 Task: Find connections with filter location Patzún with filter topic #Whatinspiresmewith filter profile language Potuguese with filter current company Vodafone with filter school Sinhgad Institute of Technology & Science with filter industry Retail Appliances, Electrical, and Electronic Equipment with filter service category Mortgage Lending with filter keywords title Animal Trainer
Action: Mouse moved to (485, 76)
Screenshot: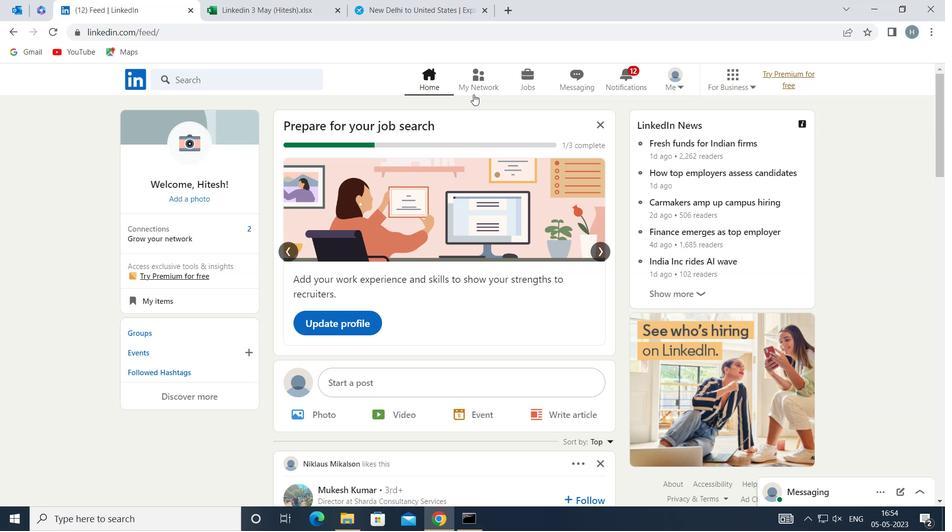 
Action: Mouse pressed left at (485, 76)
Screenshot: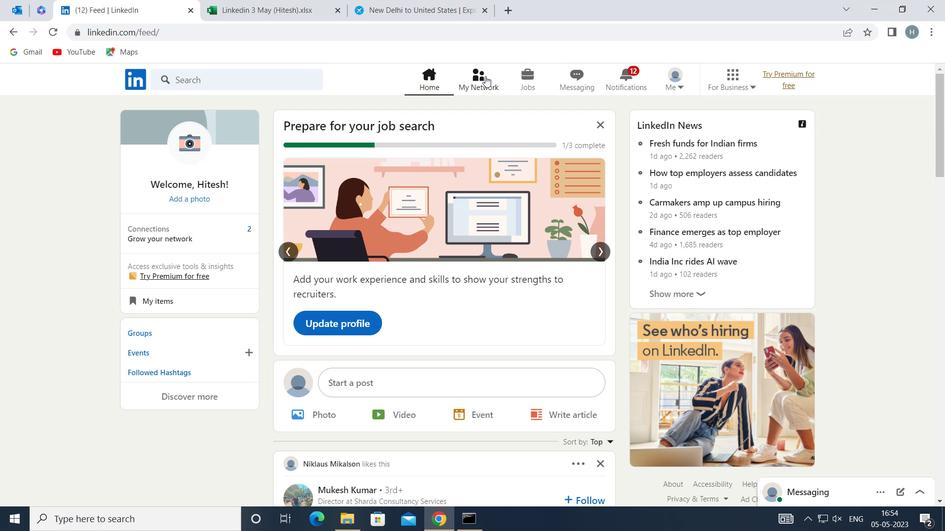 
Action: Mouse moved to (273, 147)
Screenshot: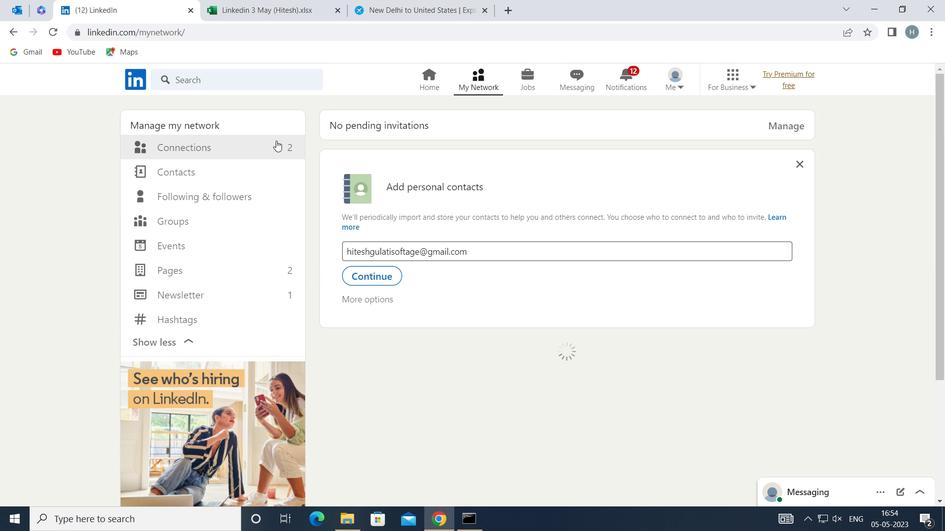 
Action: Mouse pressed left at (273, 147)
Screenshot: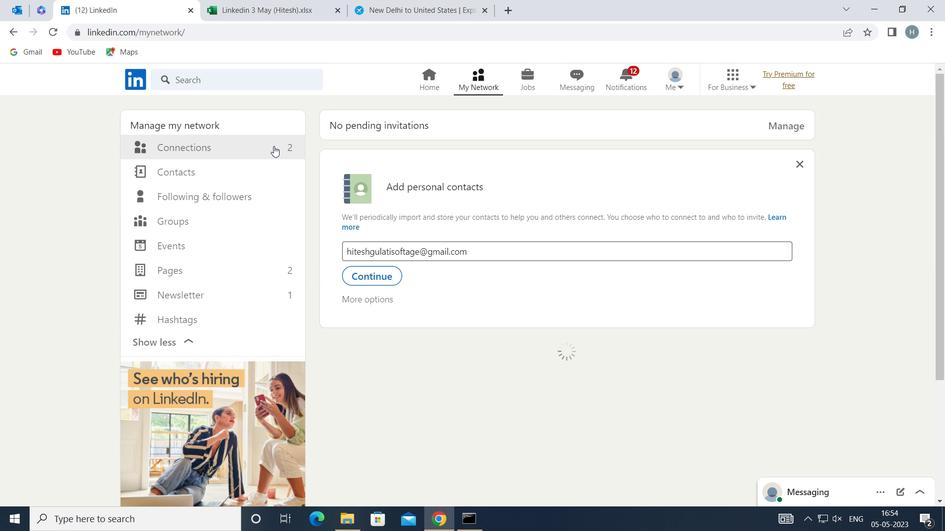 
Action: Mouse moved to (543, 148)
Screenshot: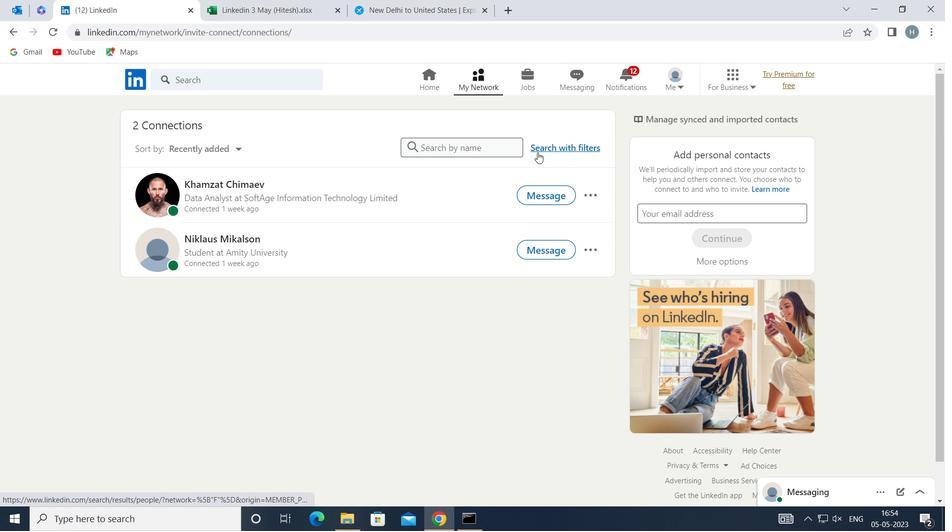 
Action: Mouse pressed left at (543, 148)
Screenshot: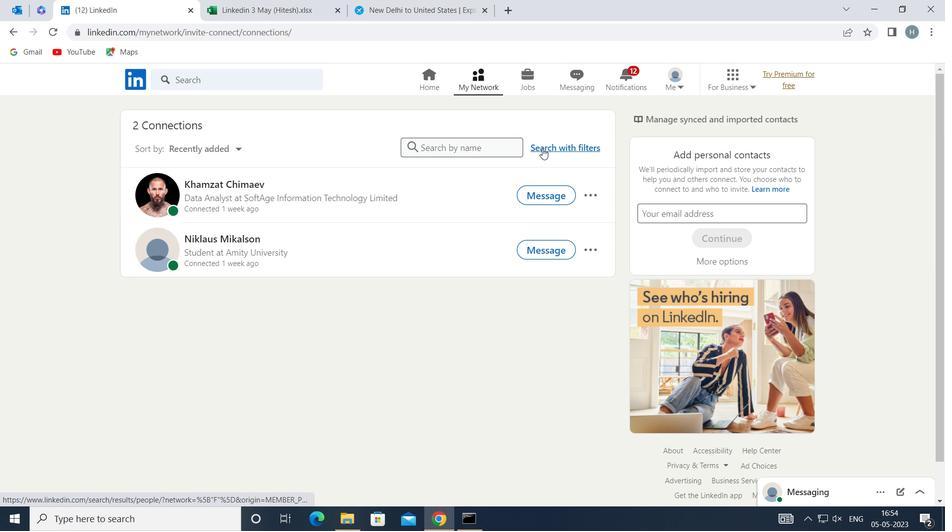 
Action: Mouse moved to (509, 111)
Screenshot: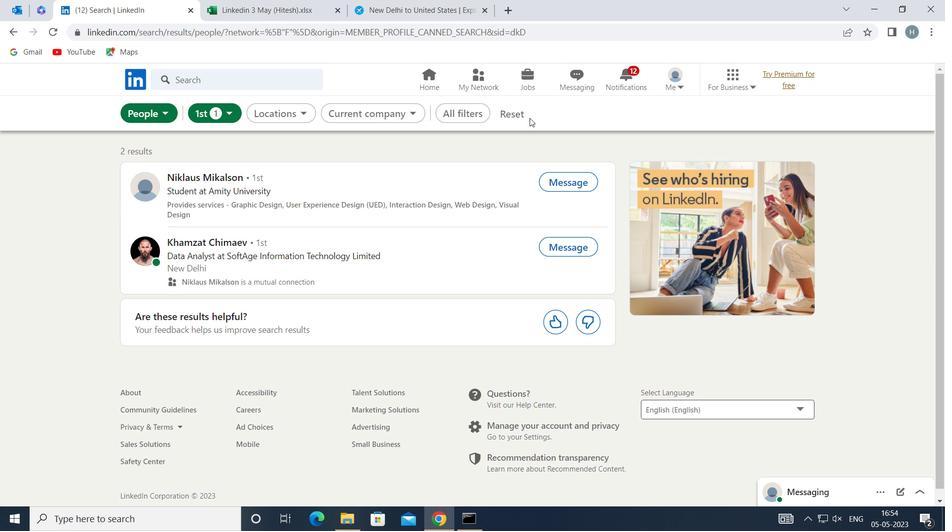 
Action: Mouse pressed left at (509, 111)
Screenshot: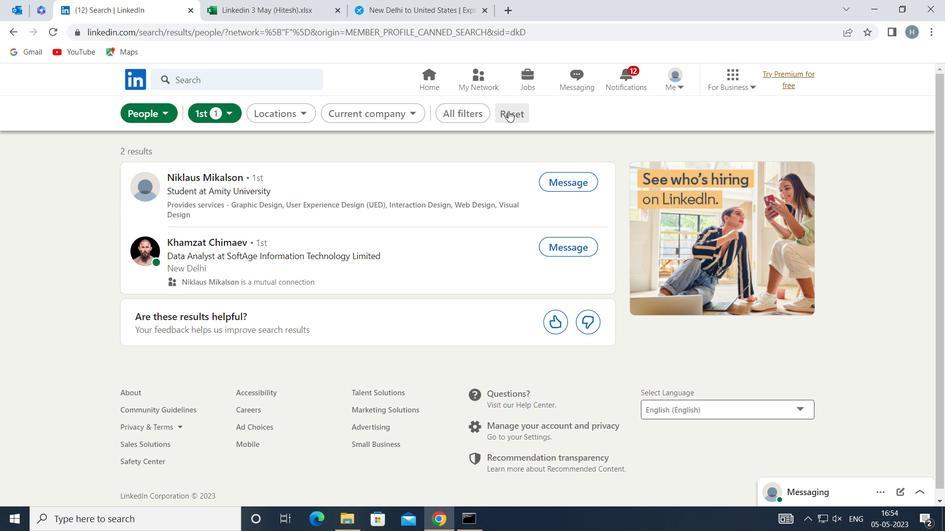 
Action: Mouse moved to (486, 110)
Screenshot: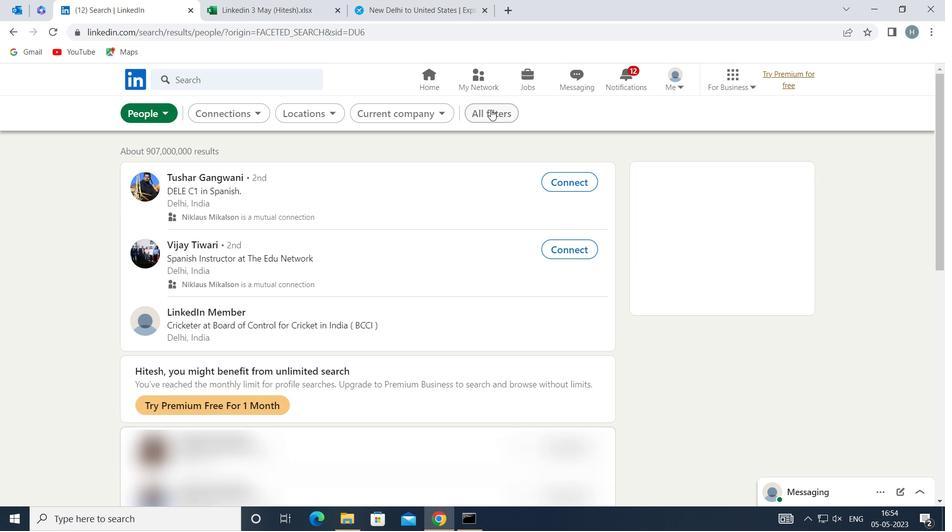 
Action: Mouse pressed left at (486, 110)
Screenshot: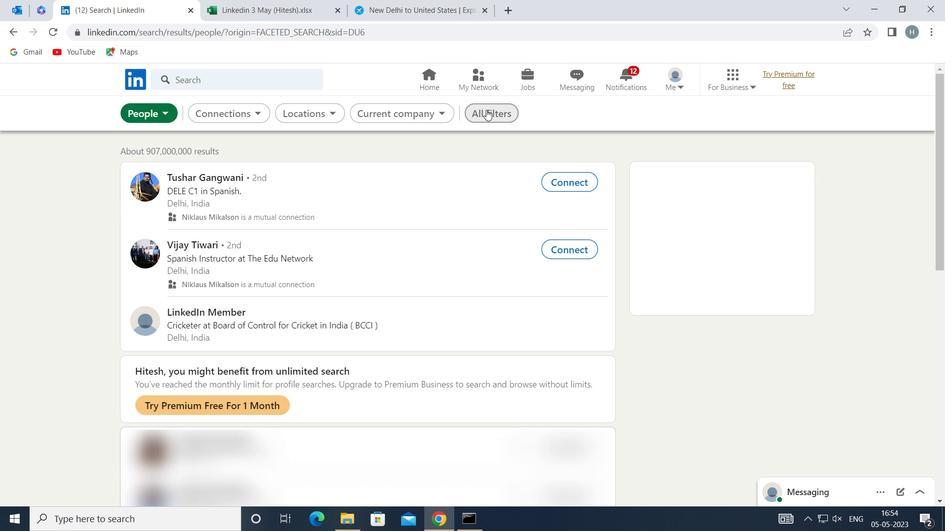
Action: Mouse moved to (751, 254)
Screenshot: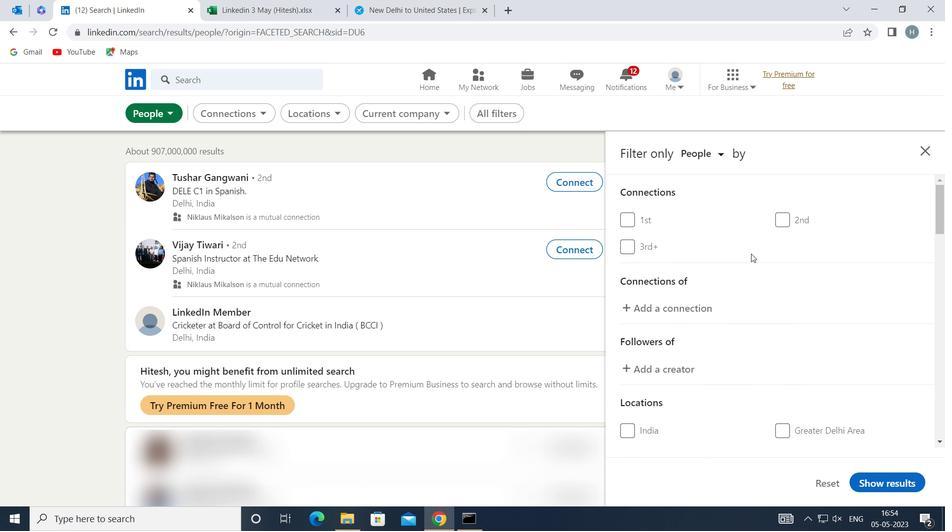 
Action: Mouse scrolled (751, 253) with delta (0, 0)
Screenshot: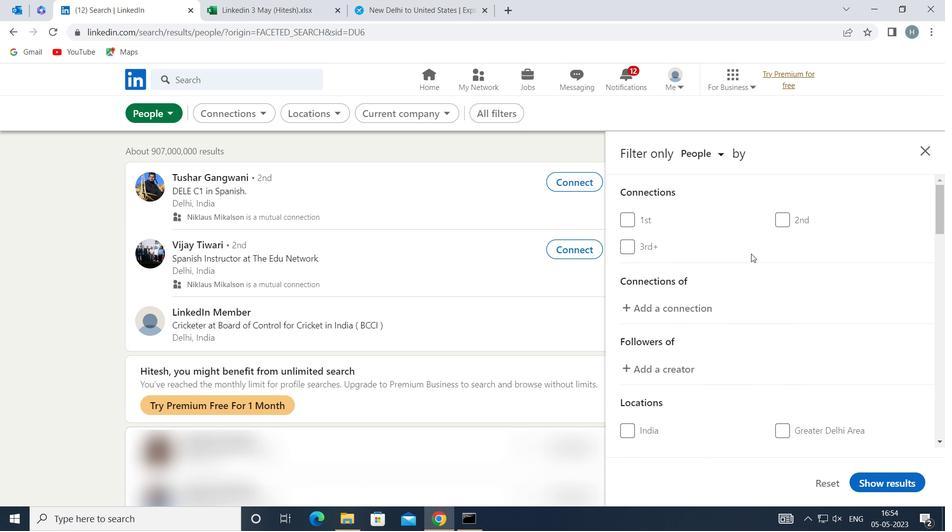 
Action: Mouse scrolled (751, 253) with delta (0, 0)
Screenshot: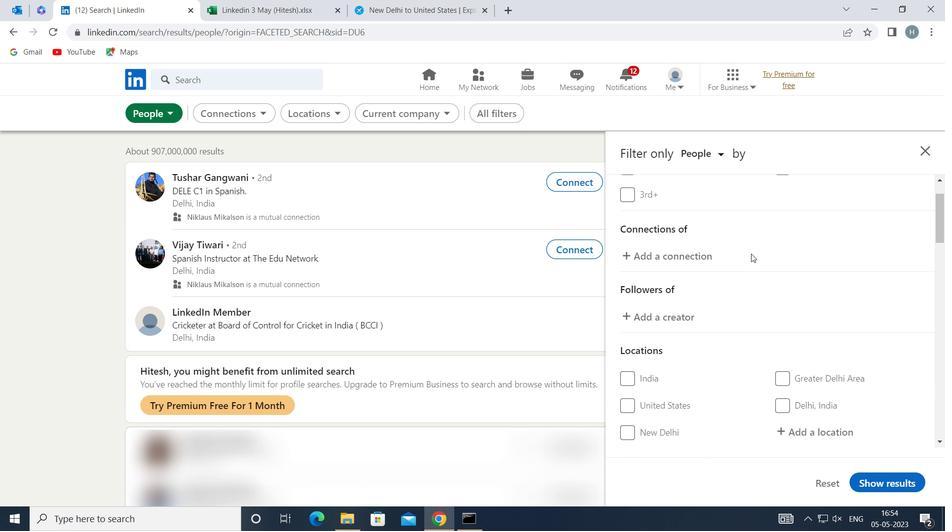 
Action: Mouse moved to (812, 362)
Screenshot: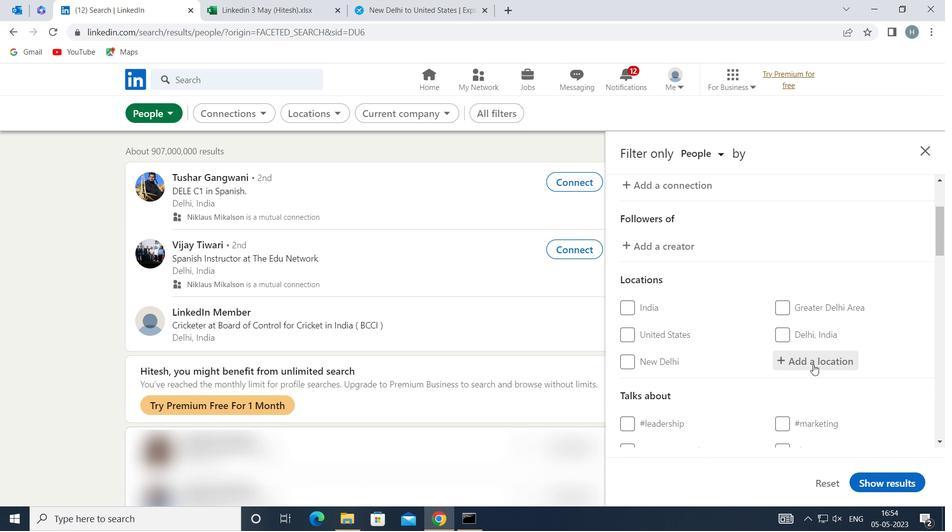 
Action: Mouse pressed left at (812, 362)
Screenshot: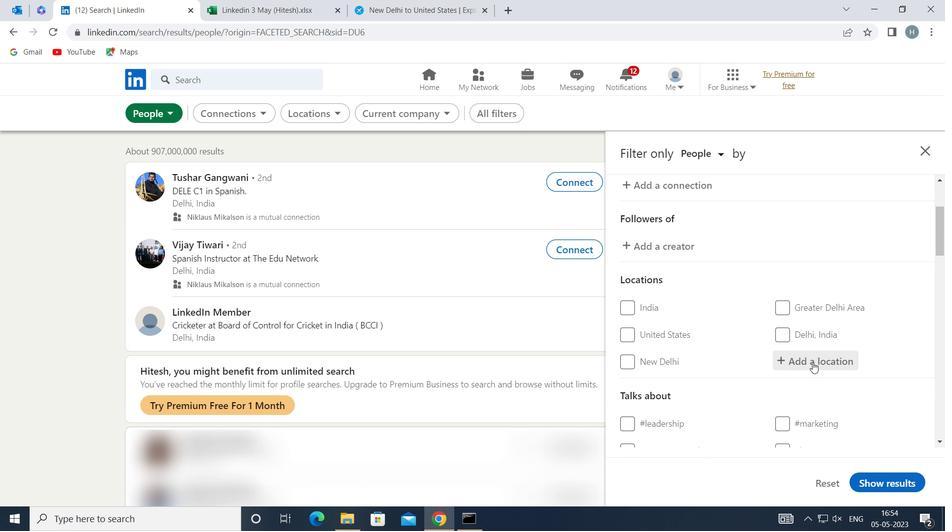 
Action: Key pressed <Key.shift>PATZUN
Screenshot: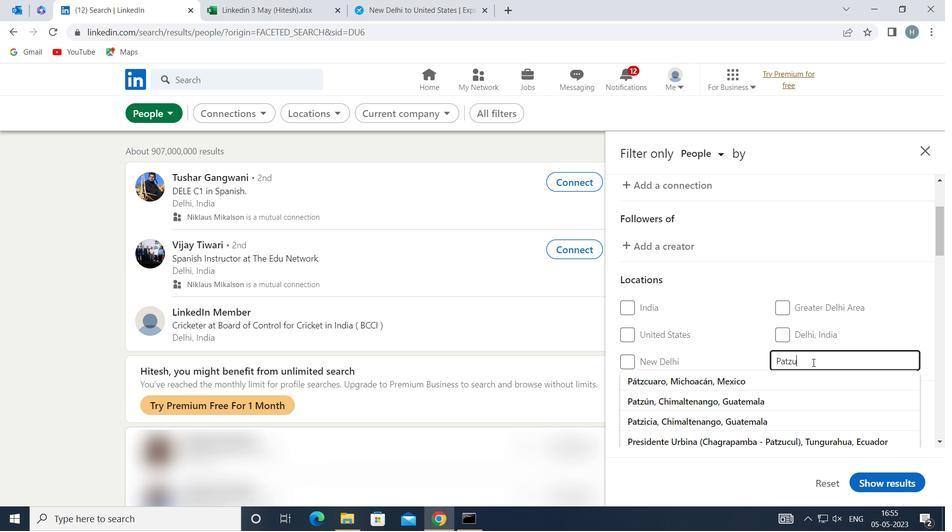 
Action: Mouse moved to (799, 378)
Screenshot: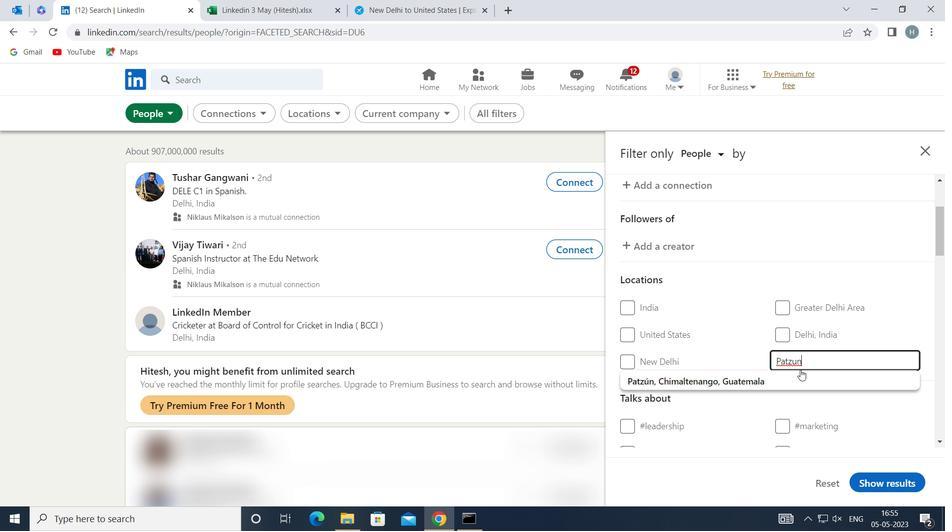 
Action: Mouse pressed left at (799, 378)
Screenshot: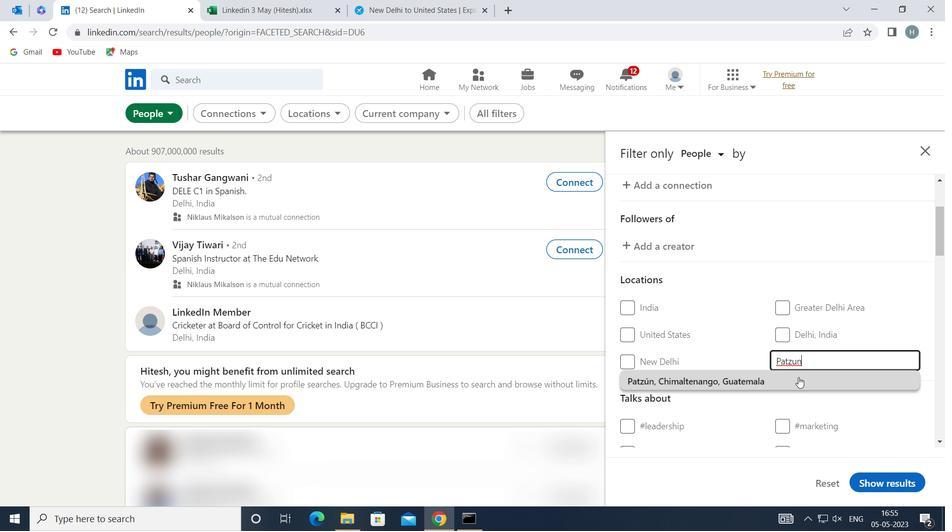 
Action: Mouse moved to (791, 377)
Screenshot: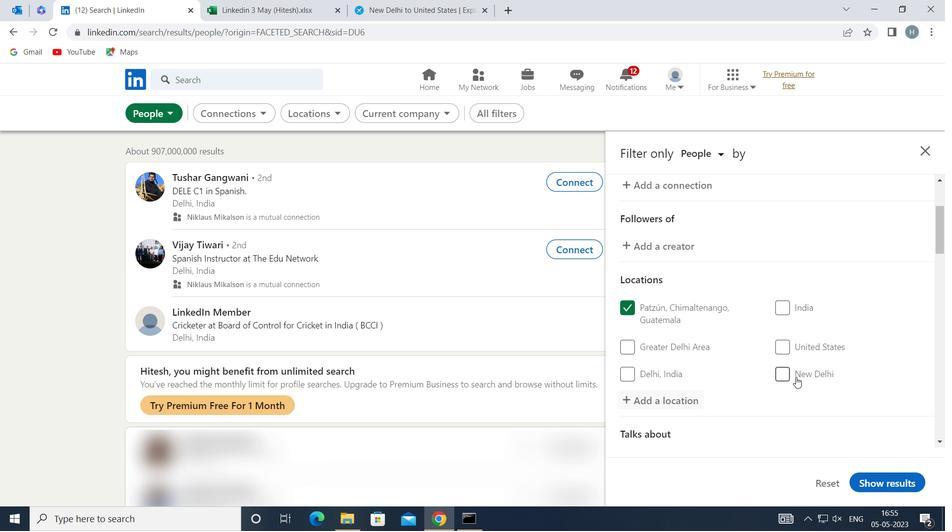 
Action: Mouse scrolled (791, 376) with delta (0, 0)
Screenshot: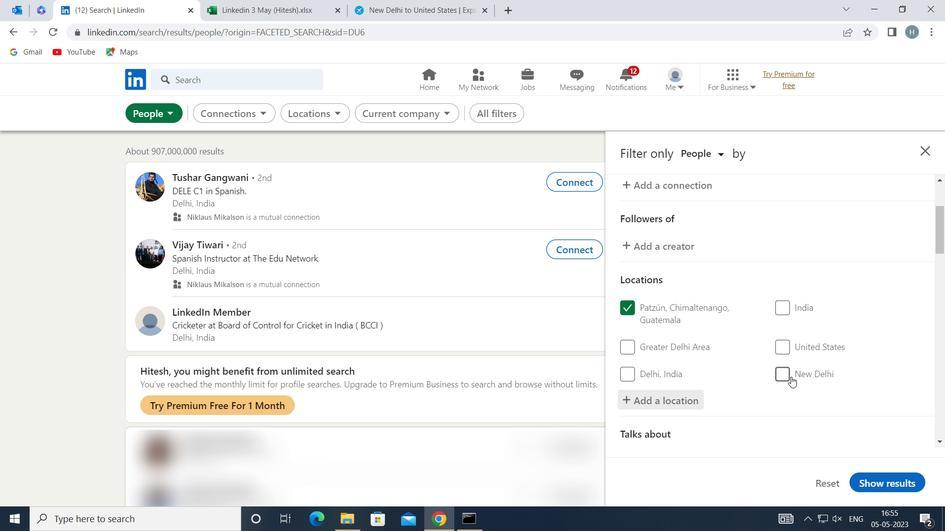 
Action: Mouse moved to (789, 373)
Screenshot: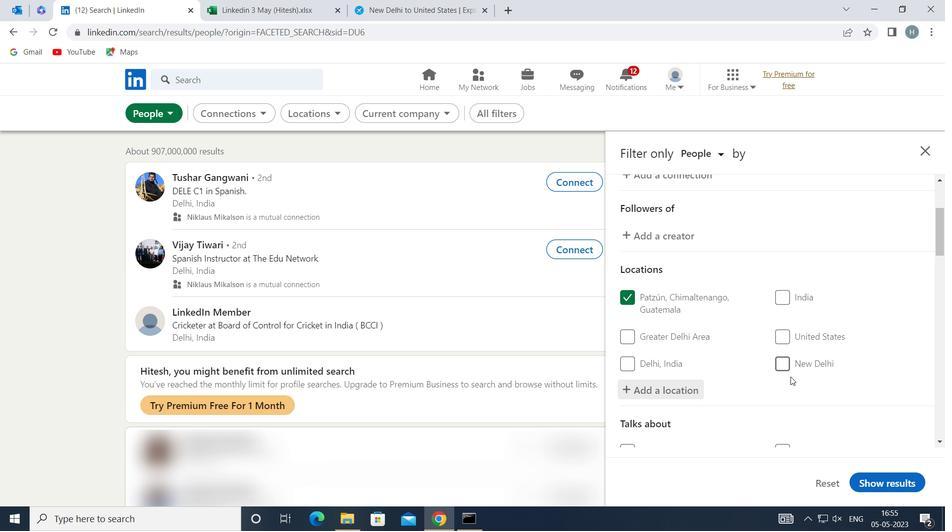 
Action: Mouse scrolled (789, 373) with delta (0, 0)
Screenshot: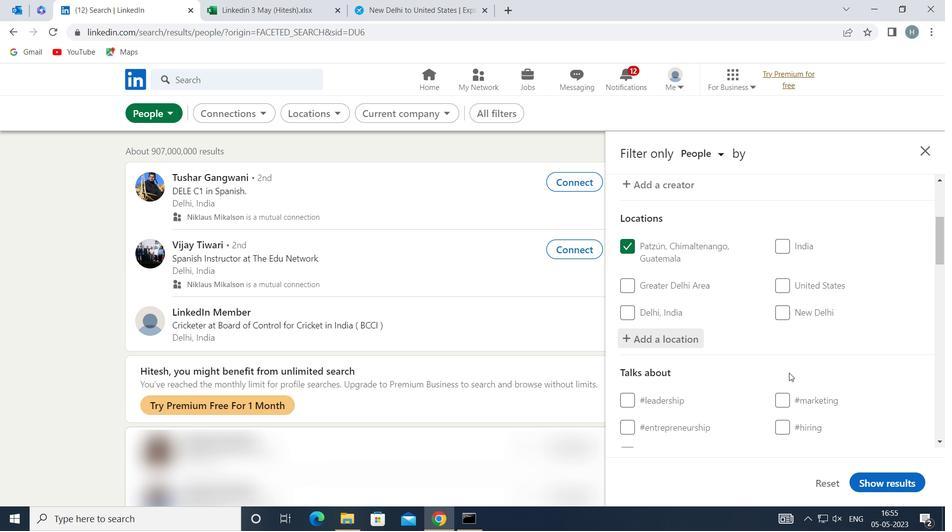 
Action: Mouse moved to (823, 388)
Screenshot: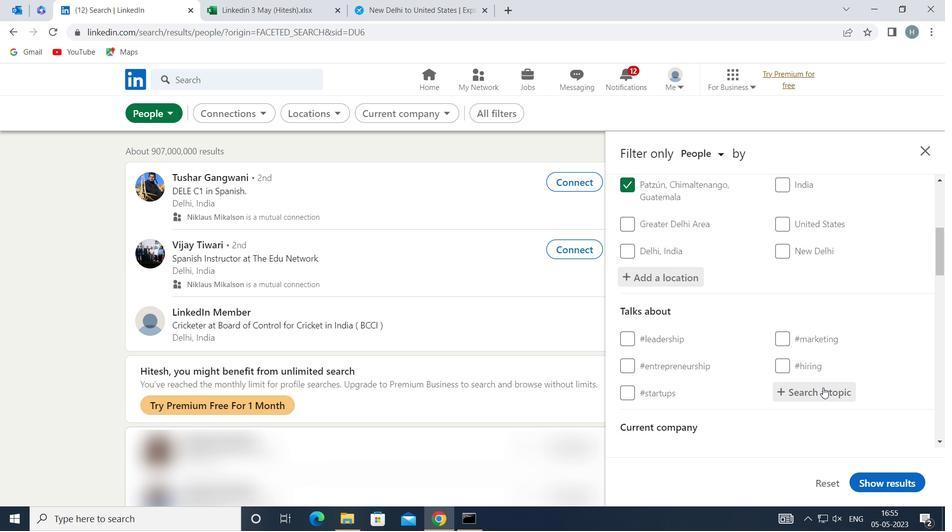 
Action: Mouse pressed left at (823, 388)
Screenshot: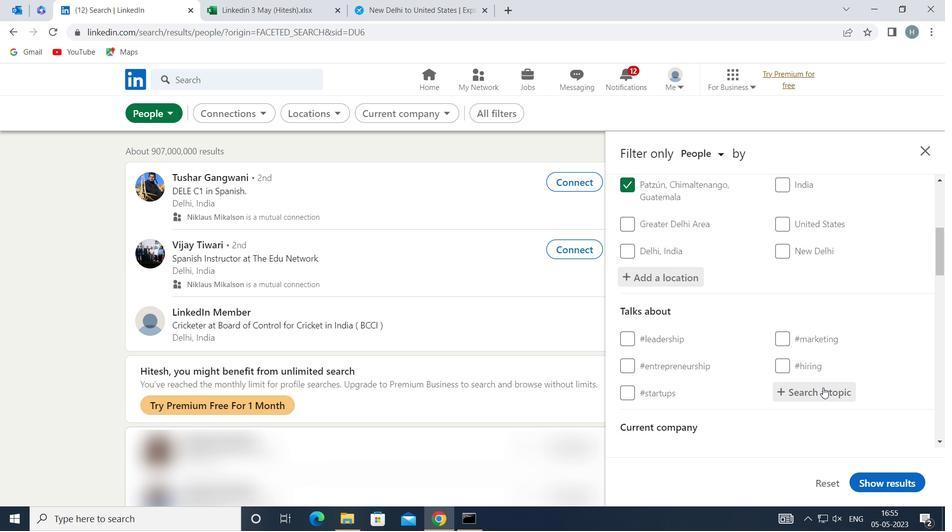 
Action: Mouse moved to (822, 387)
Screenshot: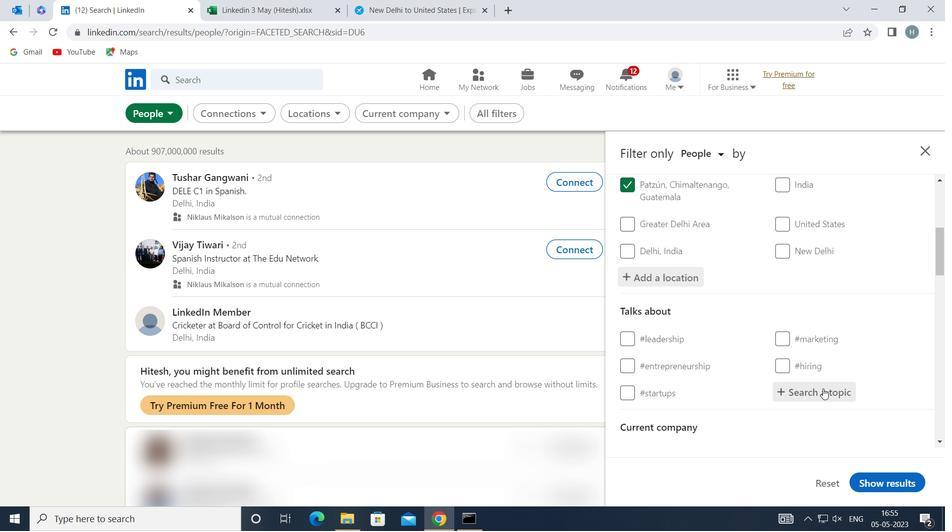 
Action: Key pressed <Key.shift>WHATINSPIRESME
Screenshot: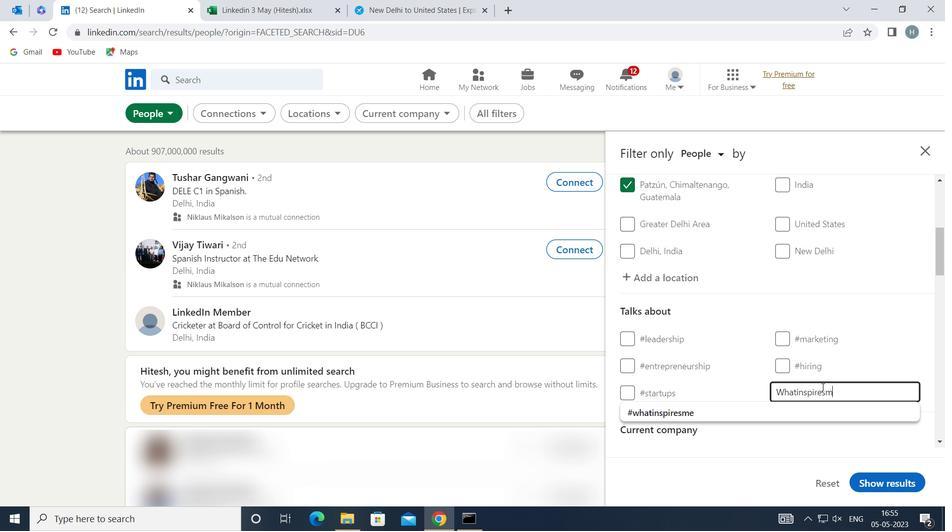 
Action: Mouse moved to (758, 412)
Screenshot: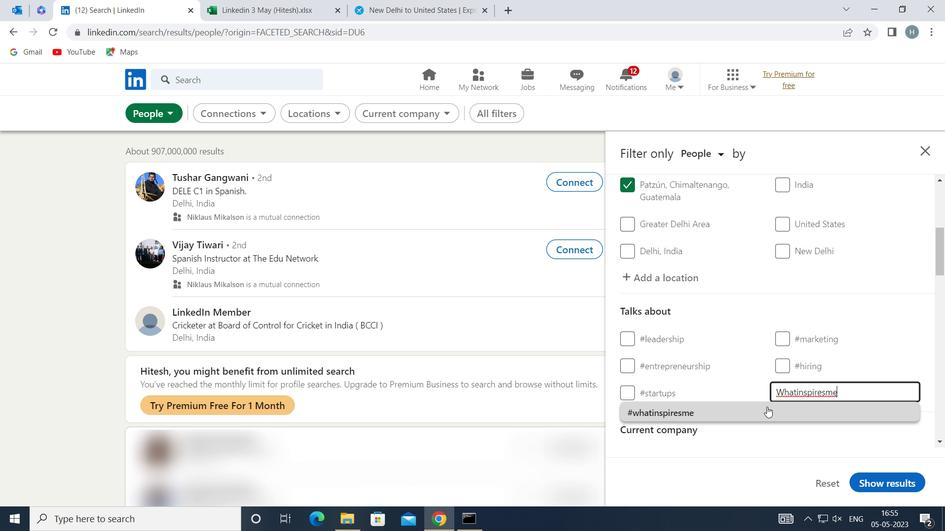 
Action: Mouse pressed left at (758, 412)
Screenshot: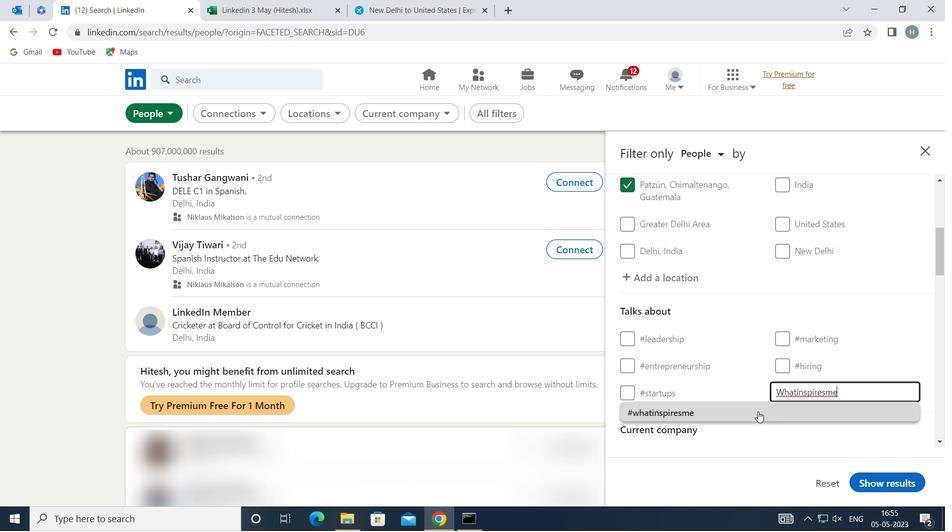 
Action: Mouse moved to (749, 380)
Screenshot: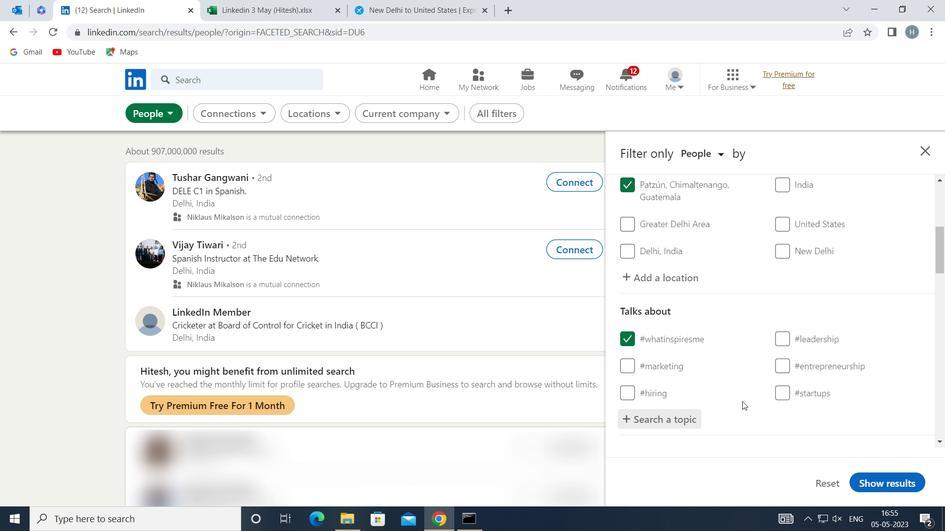 
Action: Mouse scrolled (749, 380) with delta (0, 0)
Screenshot: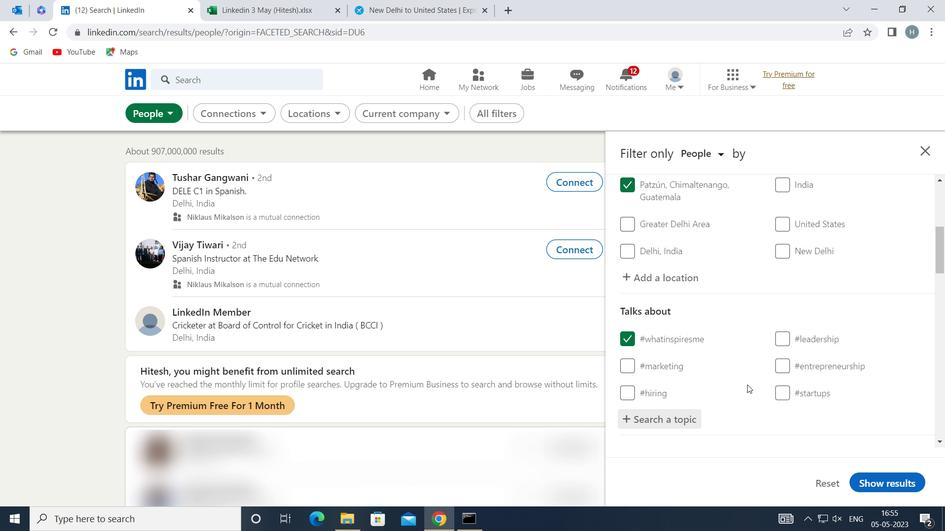 
Action: Mouse moved to (749, 379)
Screenshot: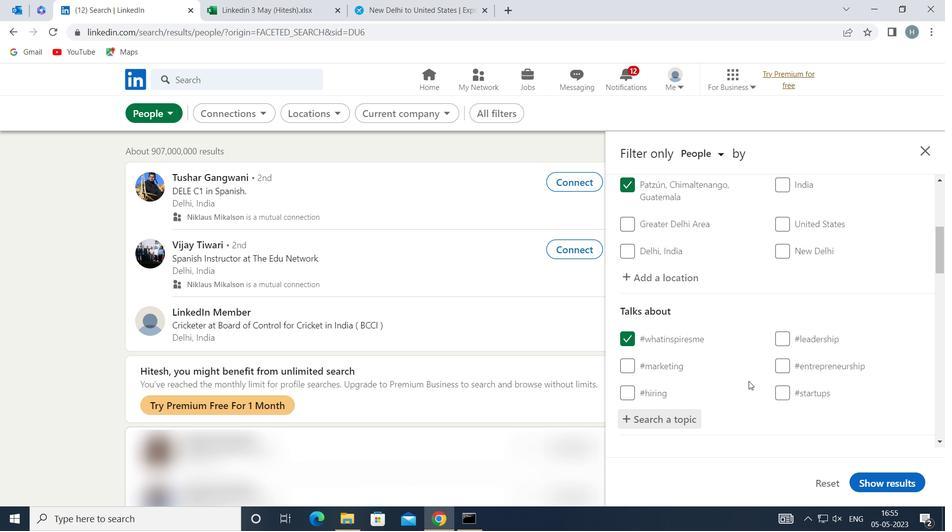 
Action: Mouse scrolled (749, 378) with delta (0, 0)
Screenshot: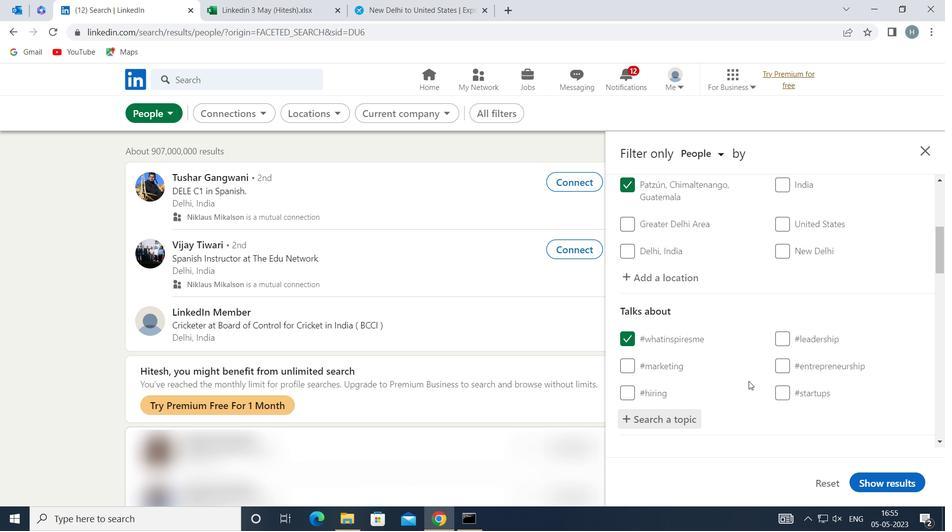 
Action: Mouse moved to (745, 358)
Screenshot: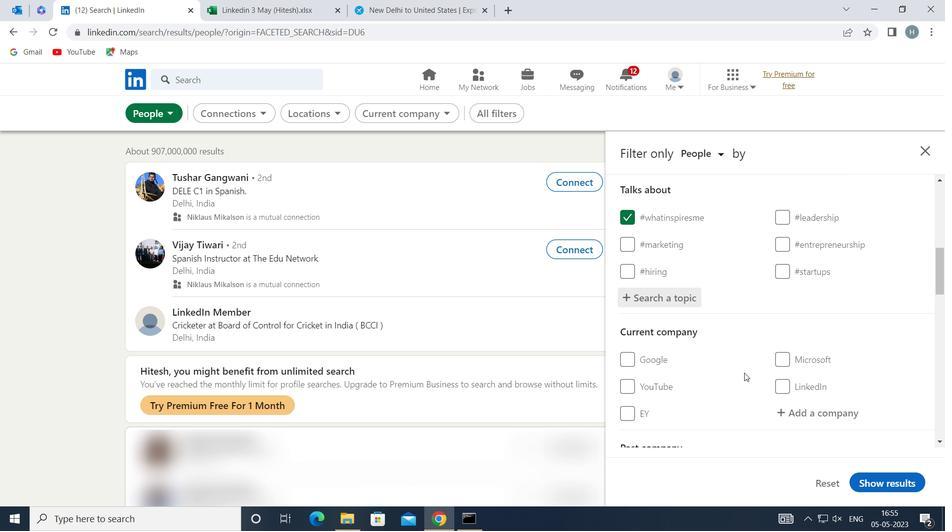
Action: Mouse scrolled (745, 358) with delta (0, 0)
Screenshot: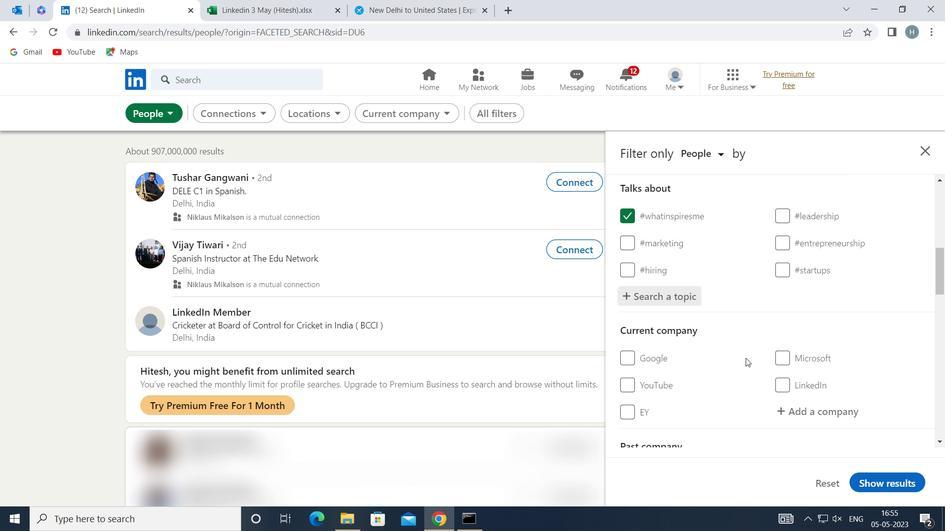 
Action: Mouse moved to (747, 352)
Screenshot: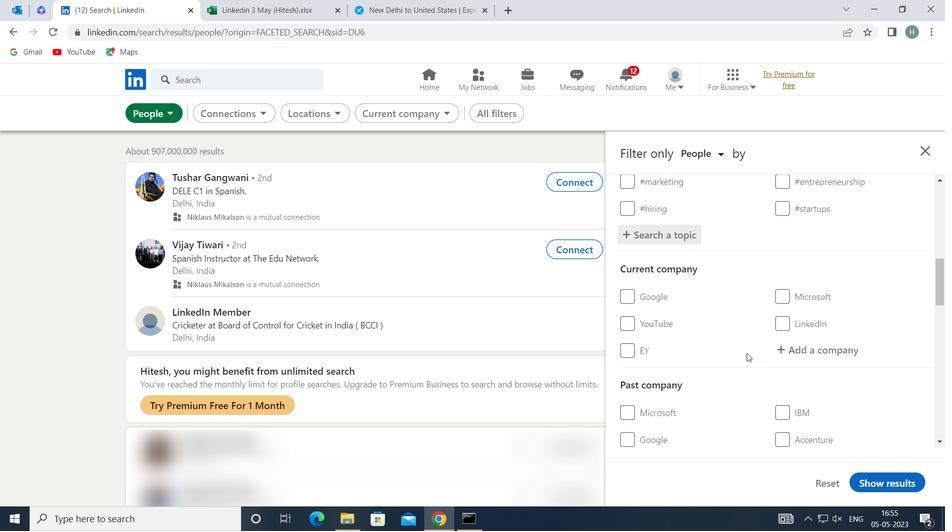 
Action: Mouse scrolled (747, 351) with delta (0, 0)
Screenshot: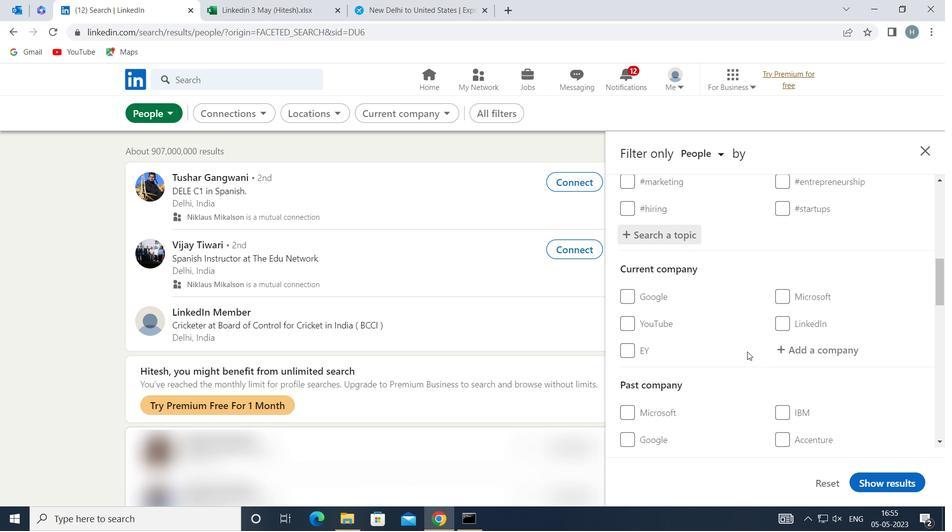 
Action: Mouse scrolled (747, 351) with delta (0, 0)
Screenshot: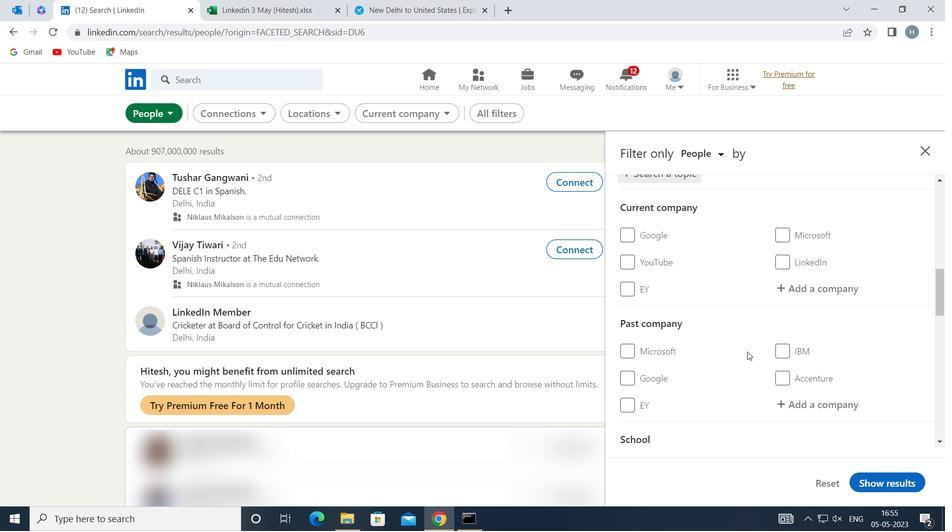 
Action: Mouse moved to (745, 348)
Screenshot: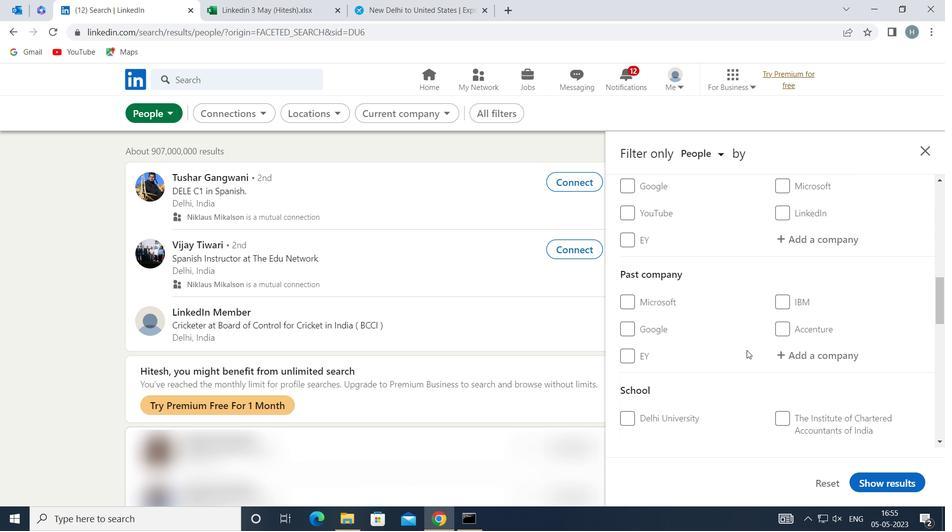 
Action: Mouse scrolled (745, 347) with delta (0, 0)
Screenshot: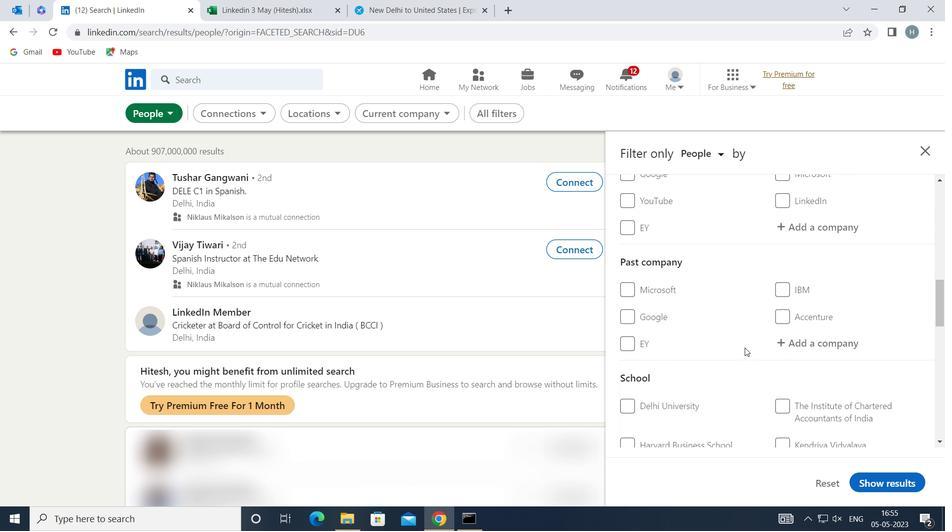 
Action: Mouse moved to (744, 344)
Screenshot: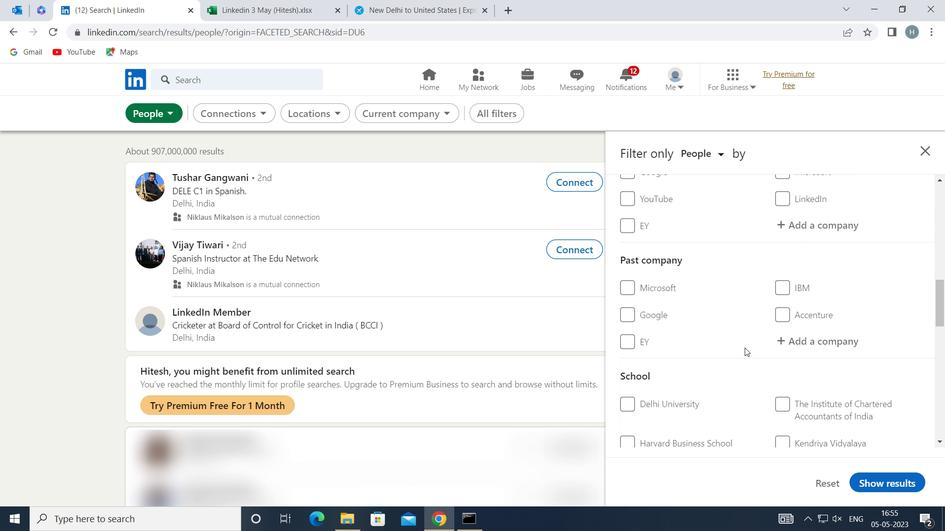
Action: Mouse scrolled (744, 343) with delta (0, 0)
Screenshot: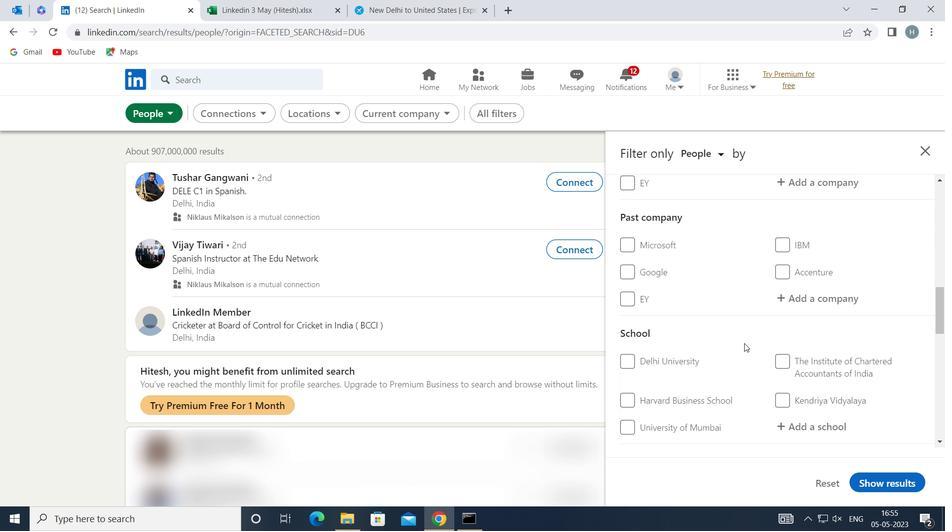 
Action: Mouse scrolled (744, 343) with delta (0, 0)
Screenshot: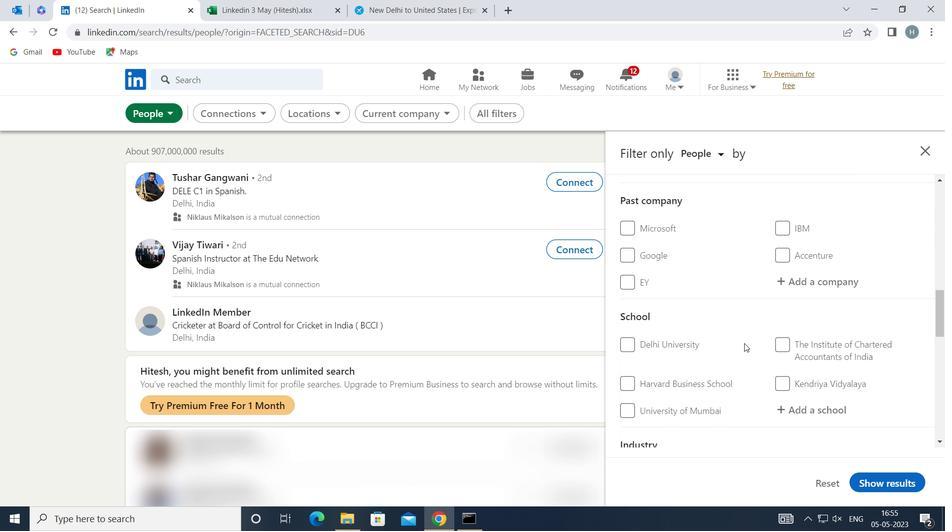 
Action: Mouse scrolled (744, 343) with delta (0, 0)
Screenshot: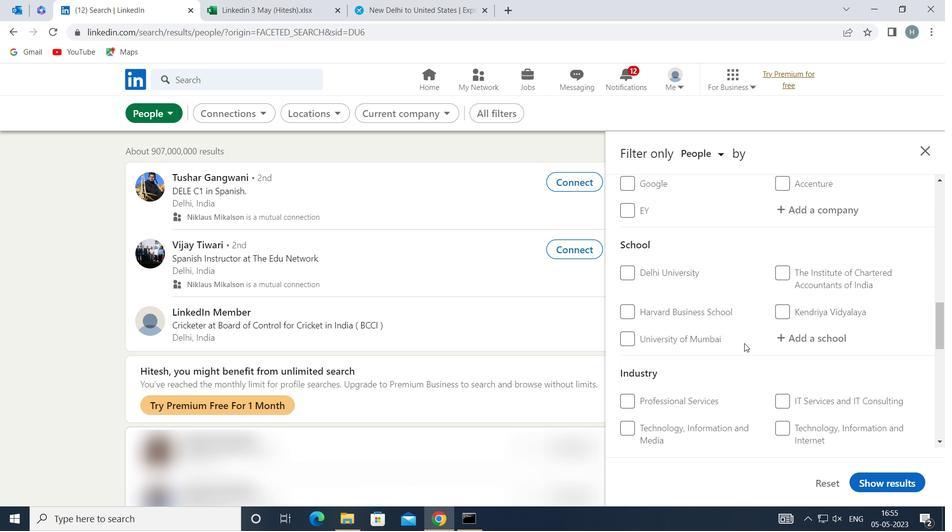 
Action: Mouse scrolled (744, 343) with delta (0, 0)
Screenshot: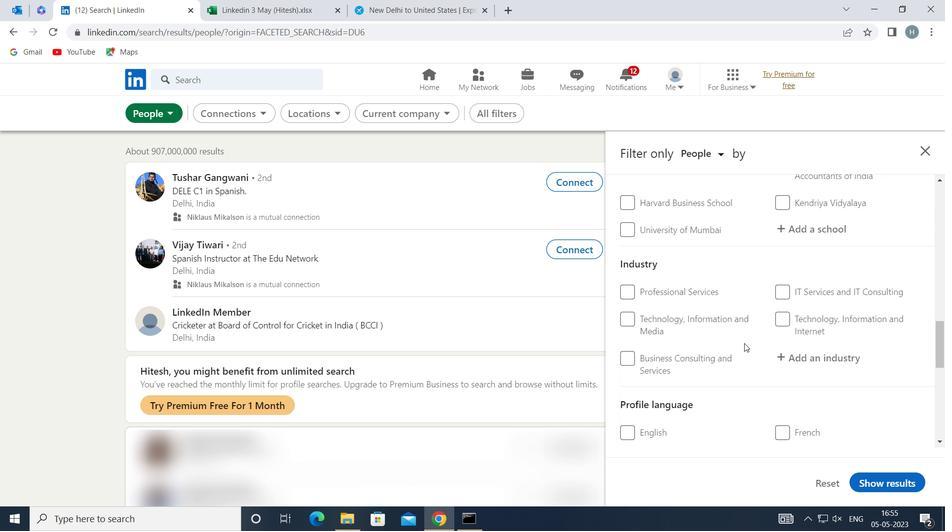 
Action: Mouse moved to (745, 342)
Screenshot: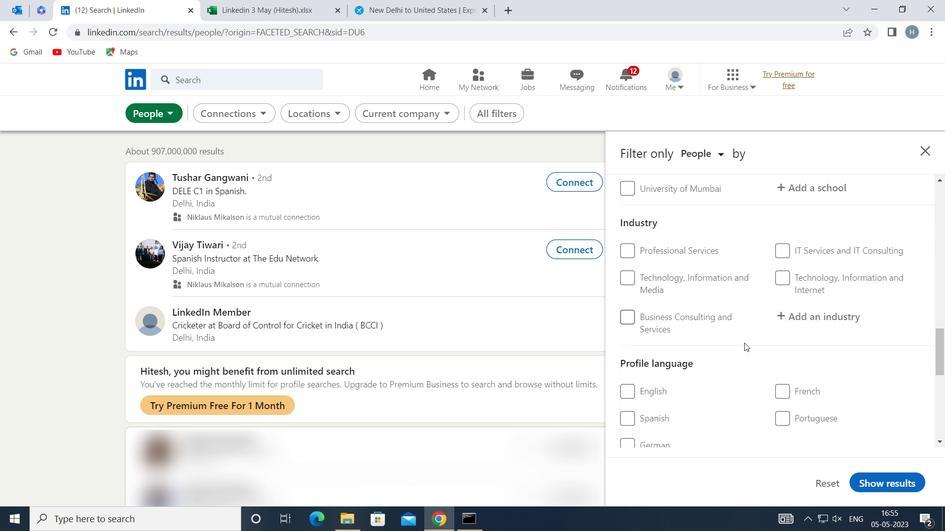 
Action: Mouse scrolled (745, 342) with delta (0, 0)
Screenshot: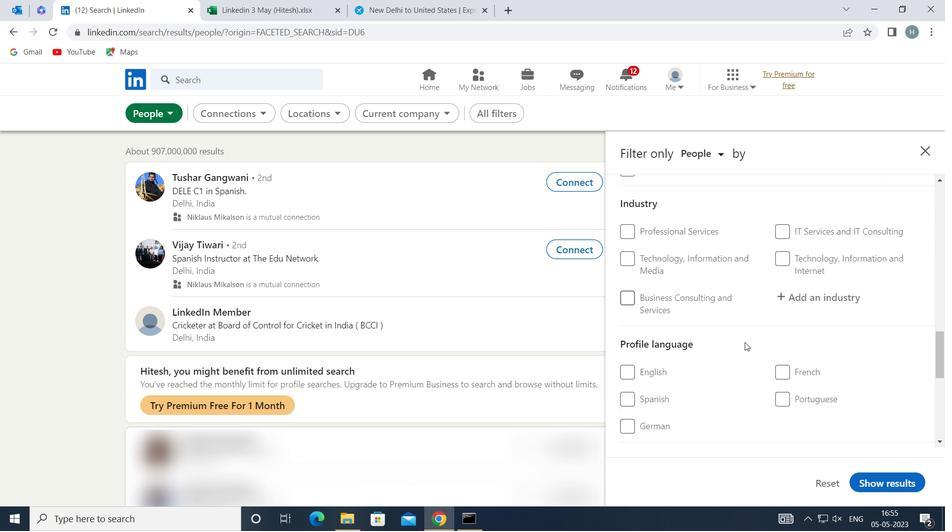 
Action: Mouse moved to (783, 333)
Screenshot: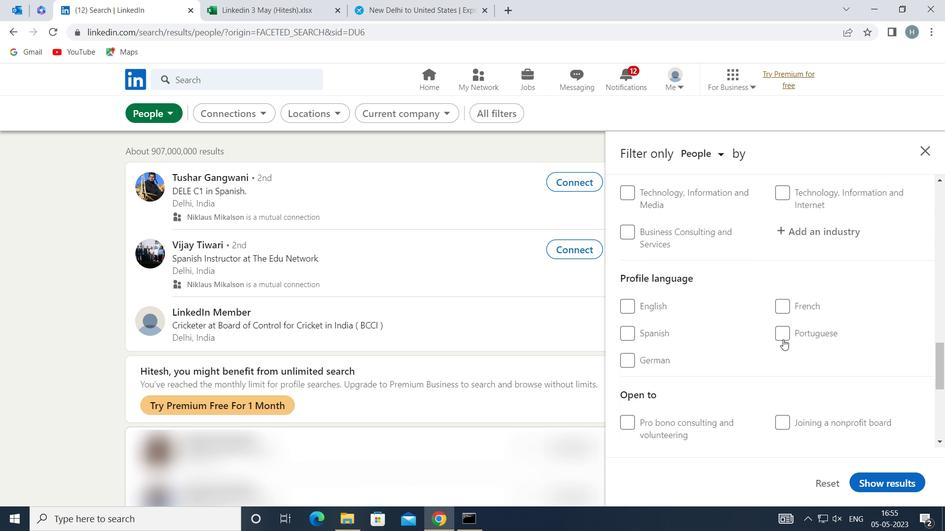 
Action: Mouse pressed left at (783, 333)
Screenshot: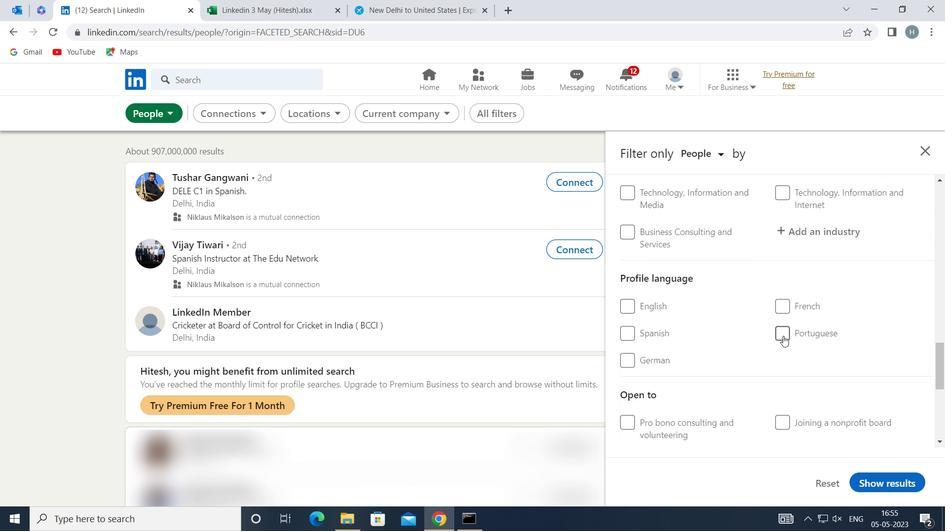 
Action: Mouse moved to (752, 341)
Screenshot: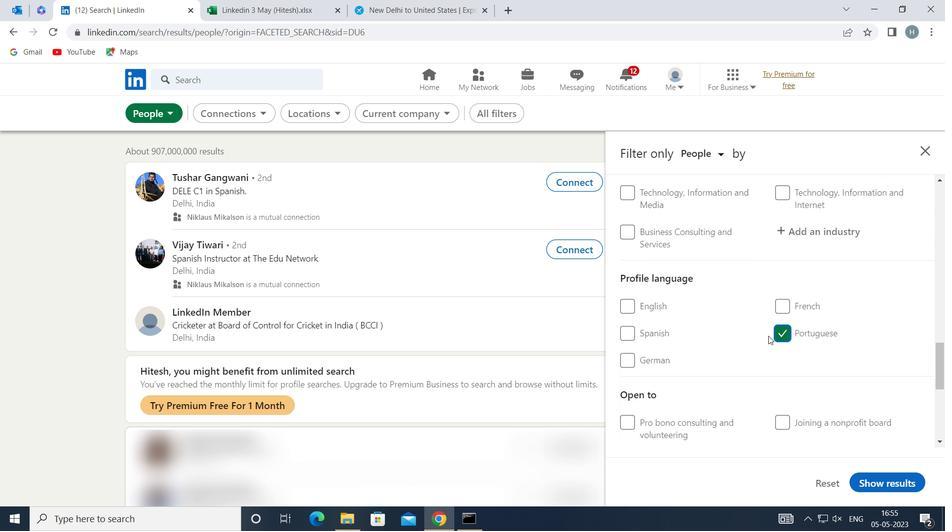 
Action: Mouse scrolled (752, 342) with delta (0, 0)
Screenshot: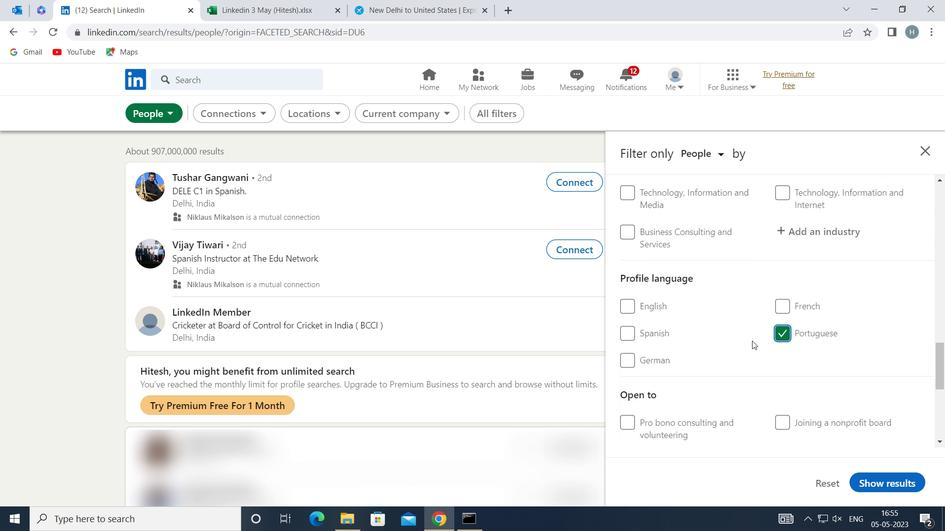 
Action: Mouse moved to (751, 331)
Screenshot: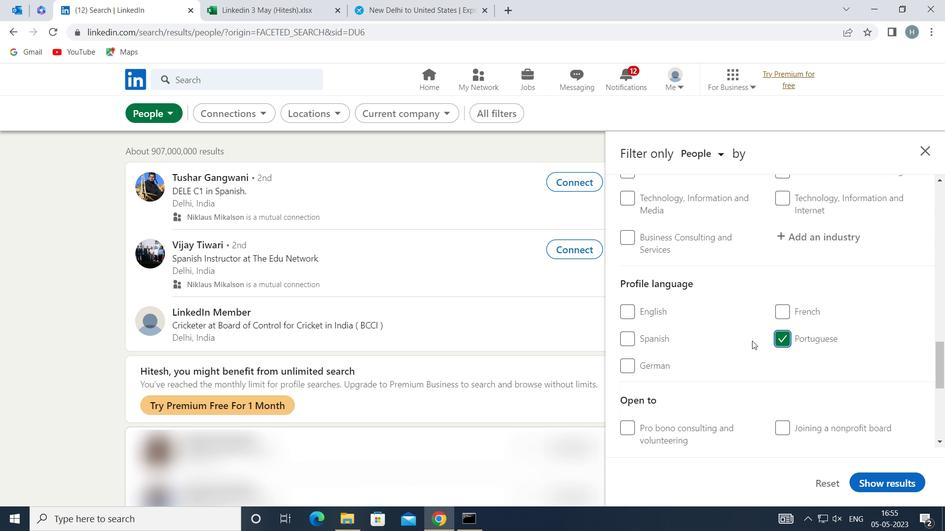
Action: Mouse scrolled (751, 332) with delta (0, 0)
Screenshot: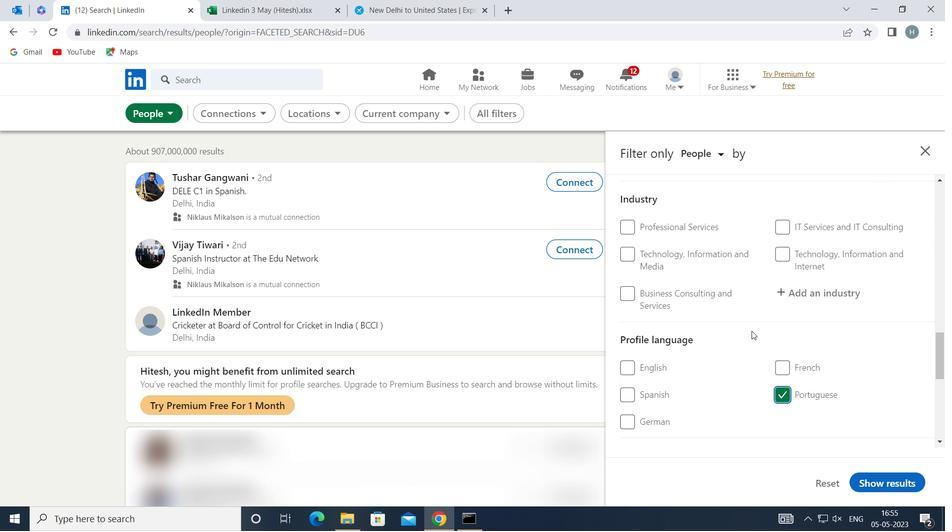 
Action: Mouse scrolled (751, 332) with delta (0, 0)
Screenshot: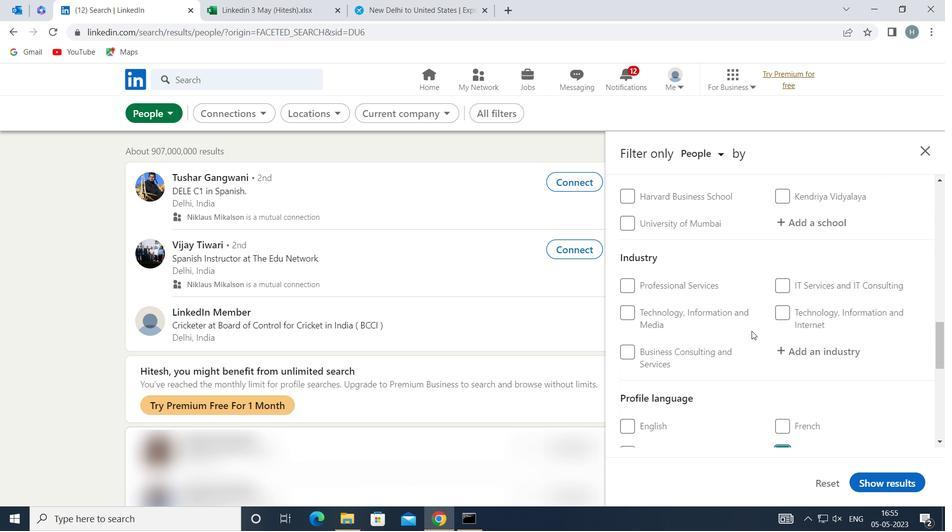 
Action: Mouse scrolled (751, 332) with delta (0, 0)
Screenshot: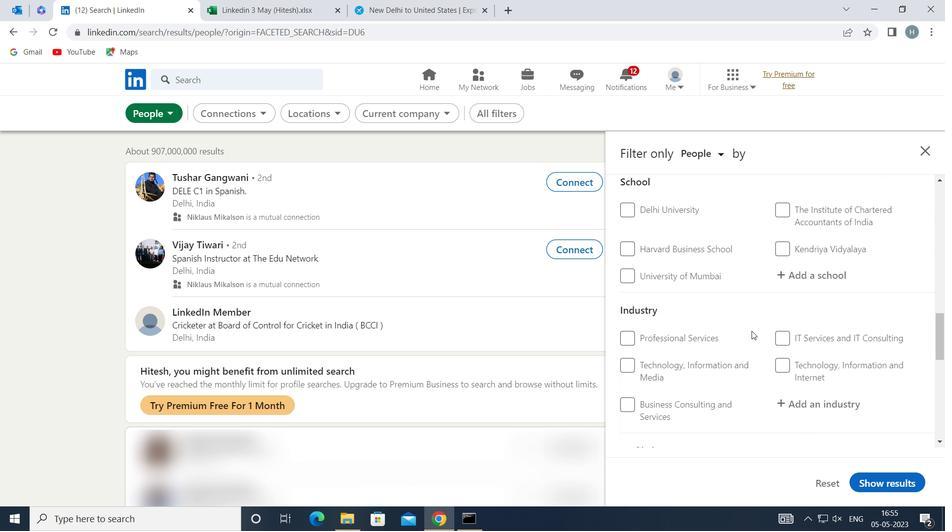 
Action: Mouse scrolled (751, 332) with delta (0, 0)
Screenshot: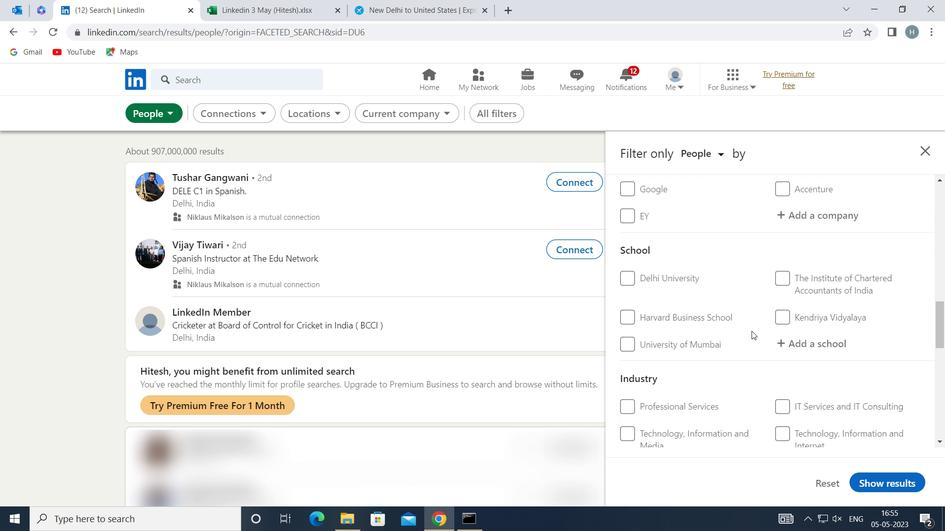 
Action: Mouse scrolled (751, 332) with delta (0, 0)
Screenshot: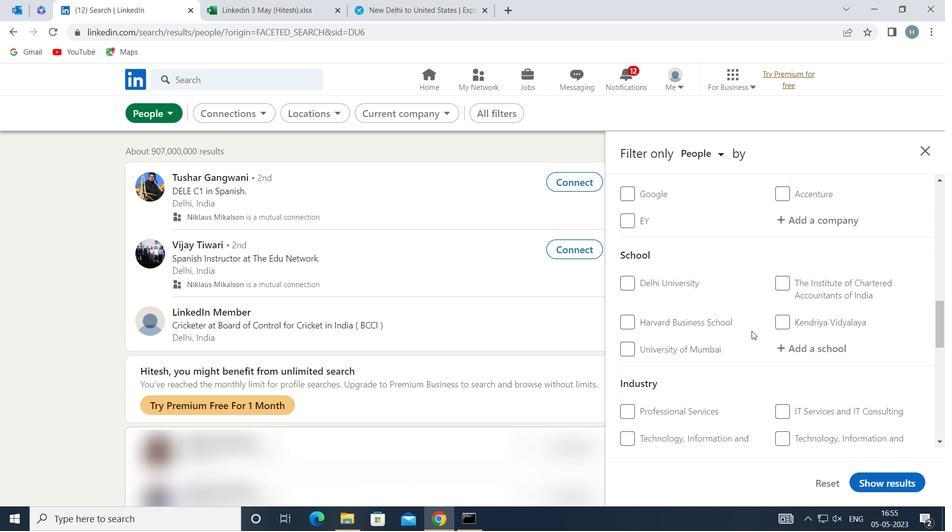 
Action: Mouse scrolled (751, 332) with delta (0, 0)
Screenshot: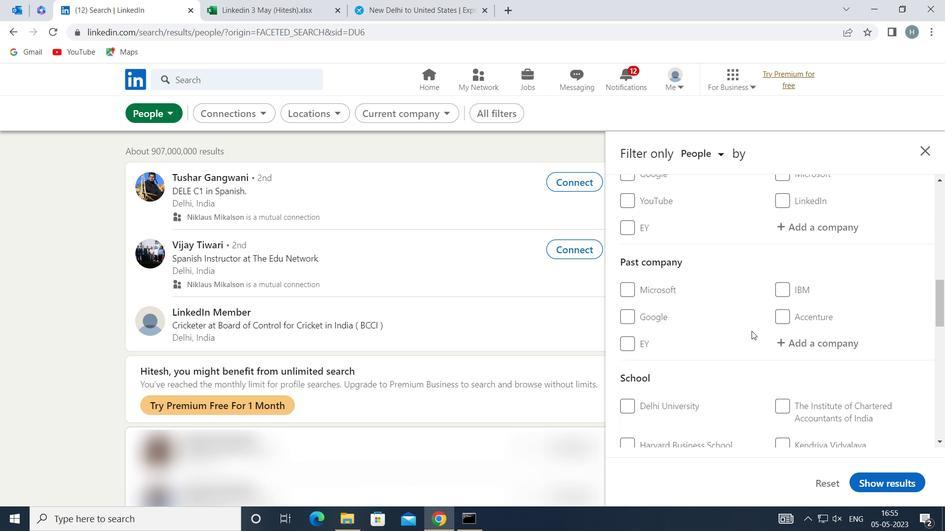 
Action: Mouse scrolled (751, 332) with delta (0, 0)
Screenshot: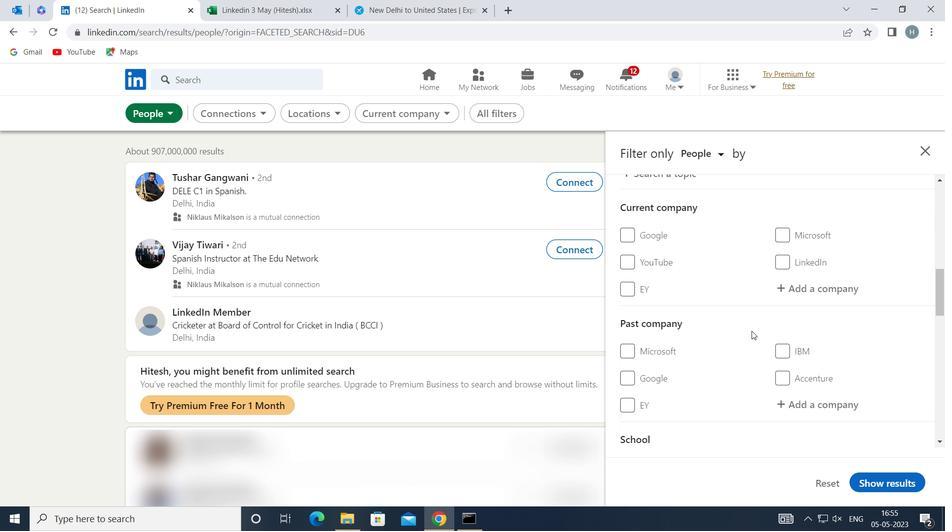 
Action: Mouse moved to (807, 347)
Screenshot: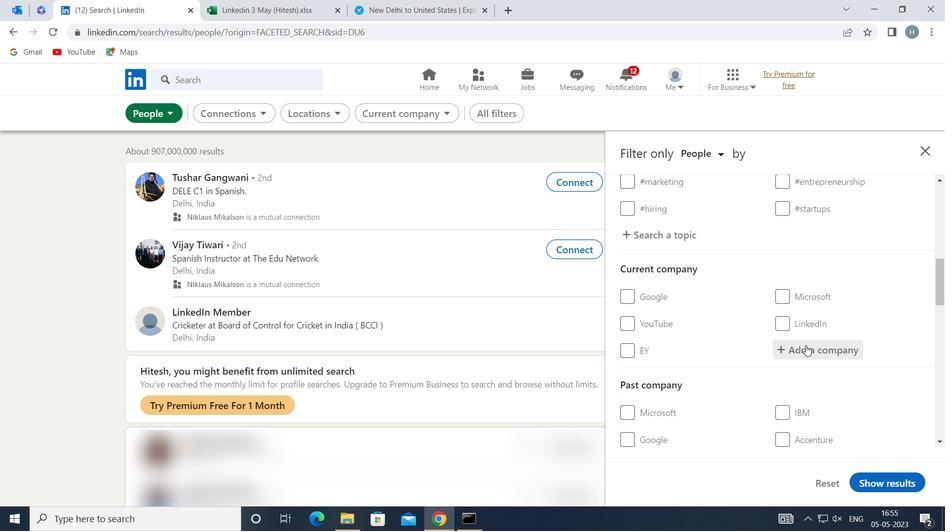 
Action: Mouse pressed left at (807, 347)
Screenshot: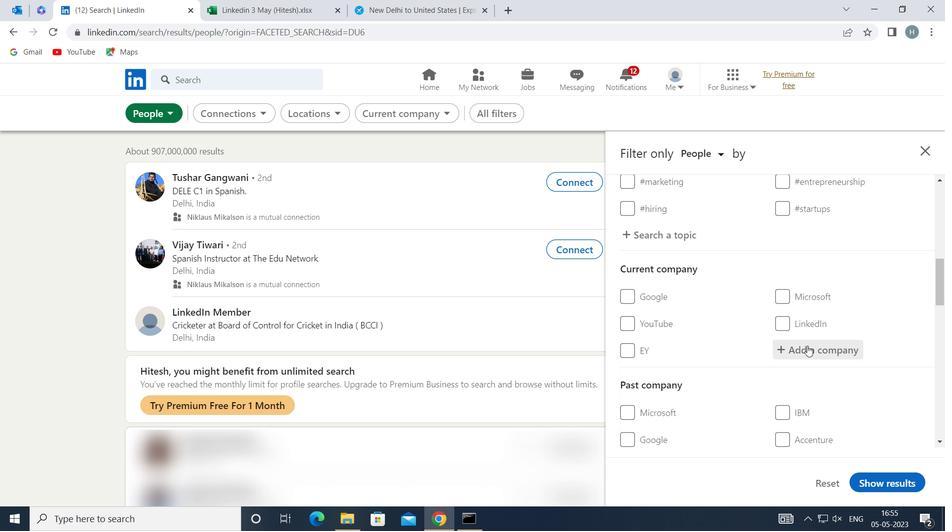 
Action: Mouse moved to (803, 347)
Screenshot: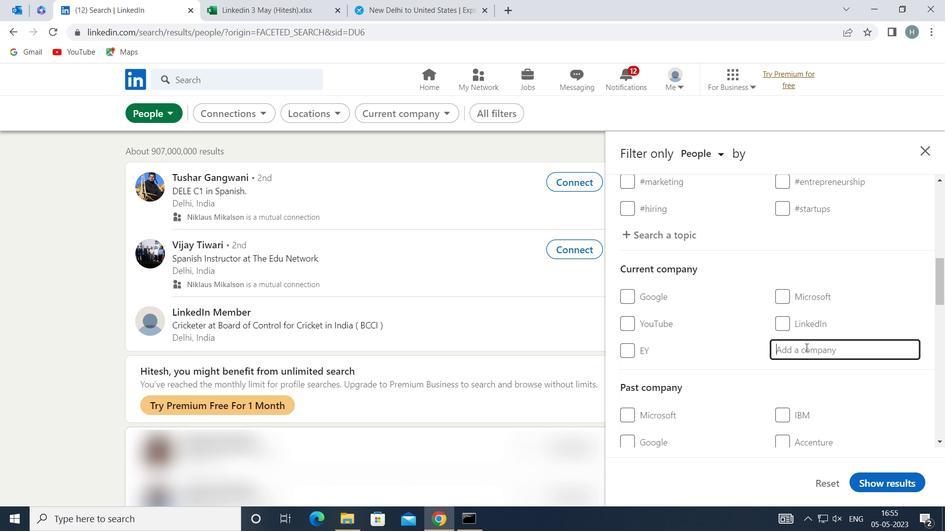 
Action: Key pressed <Key.shift>VODAFONE
Screenshot: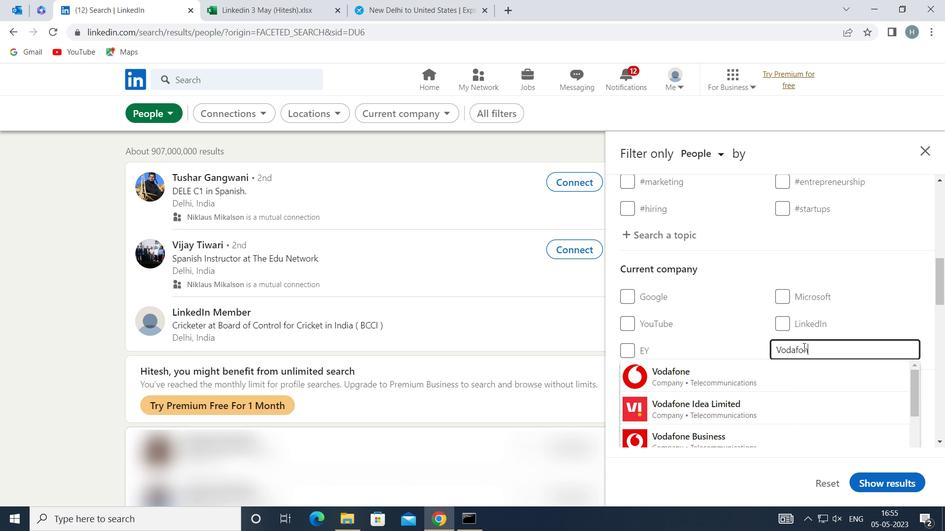 
Action: Mouse moved to (741, 369)
Screenshot: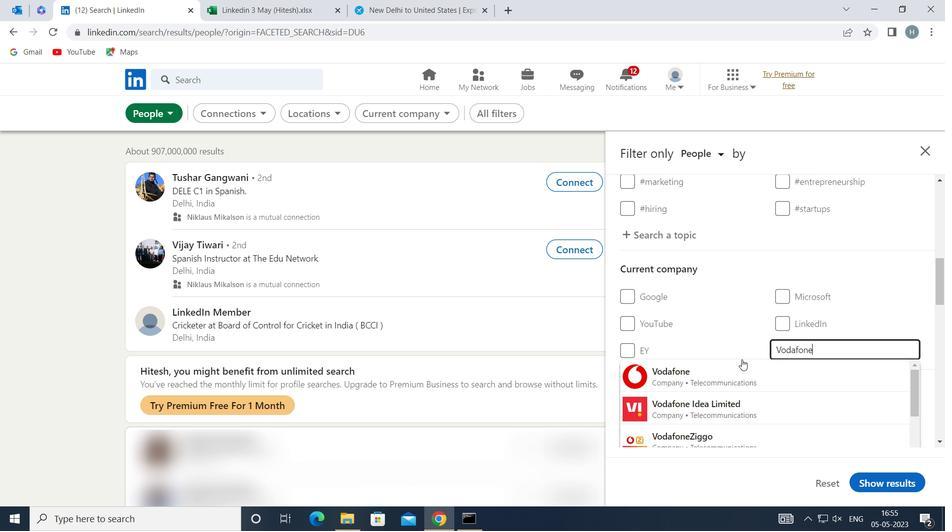 
Action: Mouse pressed left at (741, 369)
Screenshot: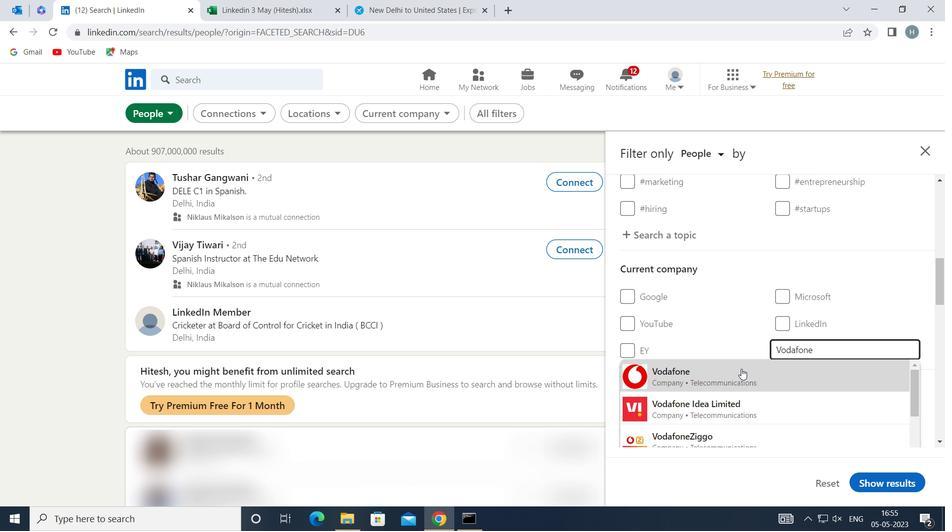 
Action: Mouse moved to (734, 354)
Screenshot: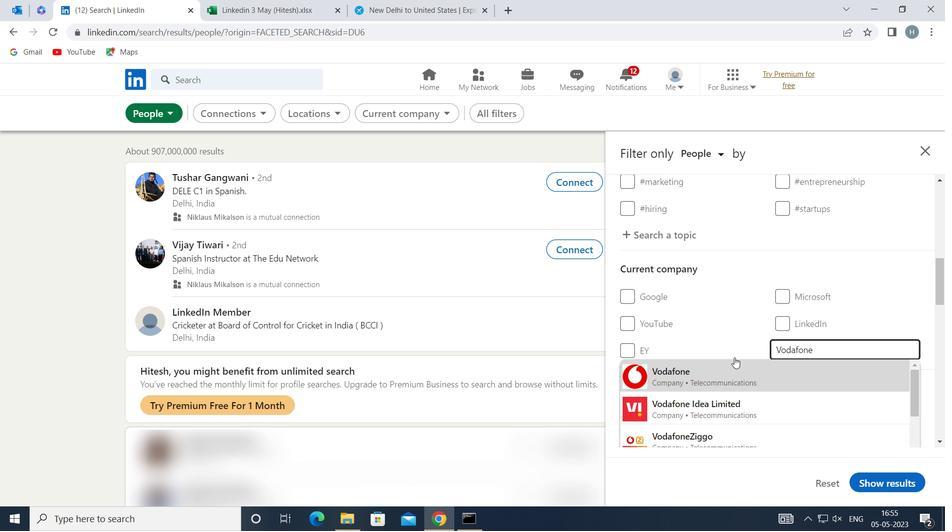 
Action: Mouse scrolled (734, 353) with delta (0, 0)
Screenshot: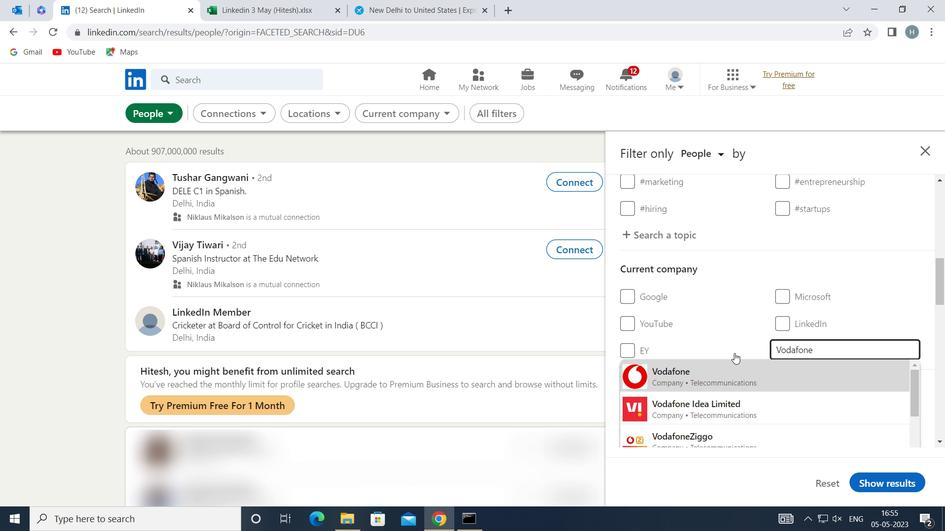 
Action: Mouse moved to (731, 318)
Screenshot: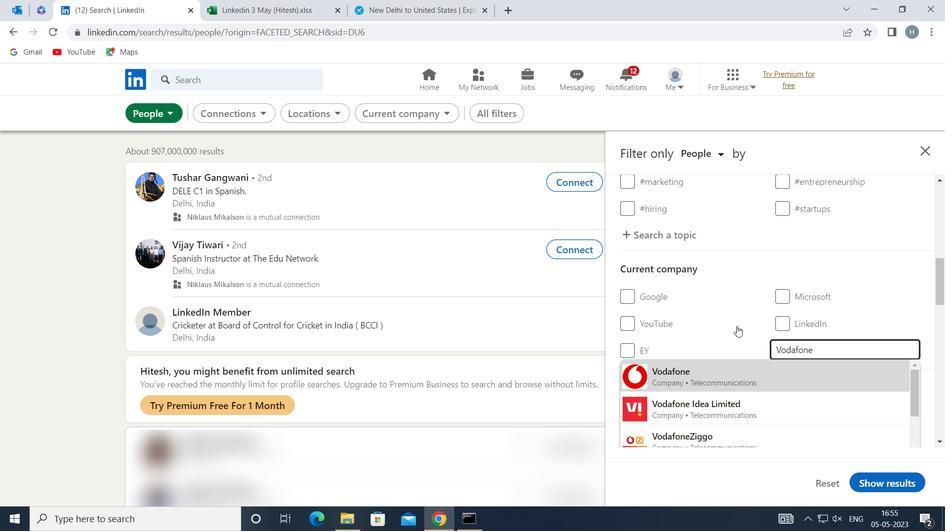 
Action: Mouse scrolled (731, 317) with delta (0, 0)
Screenshot: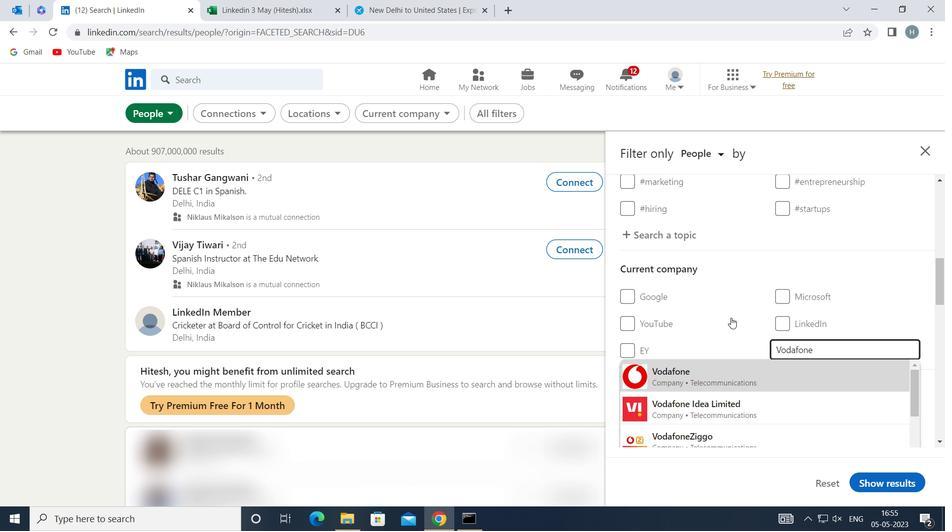 
Action: Mouse scrolled (731, 317) with delta (0, 0)
Screenshot: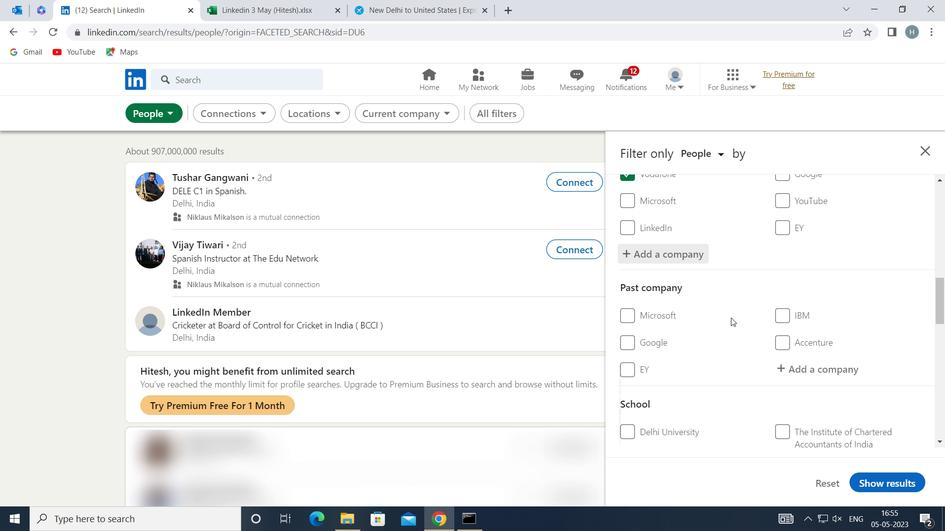 
Action: Mouse scrolled (731, 317) with delta (0, 0)
Screenshot: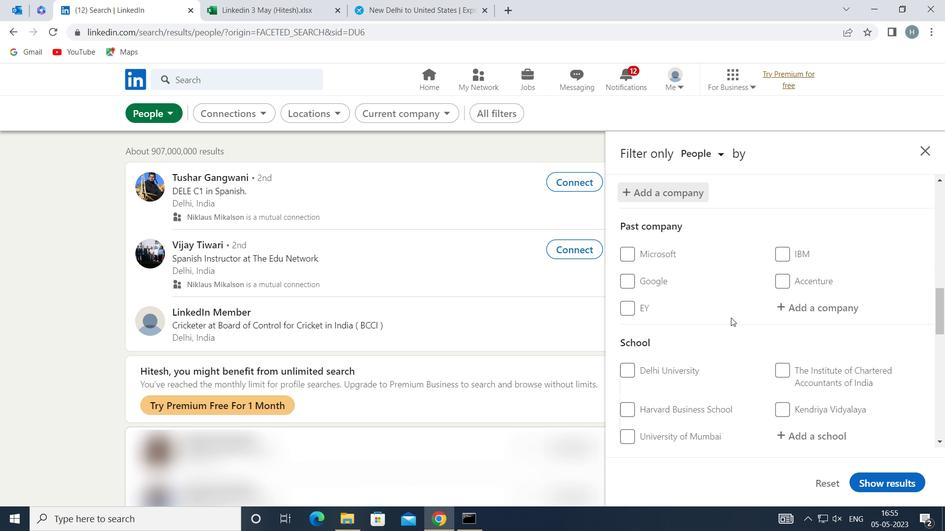 
Action: Mouse moved to (731, 318)
Screenshot: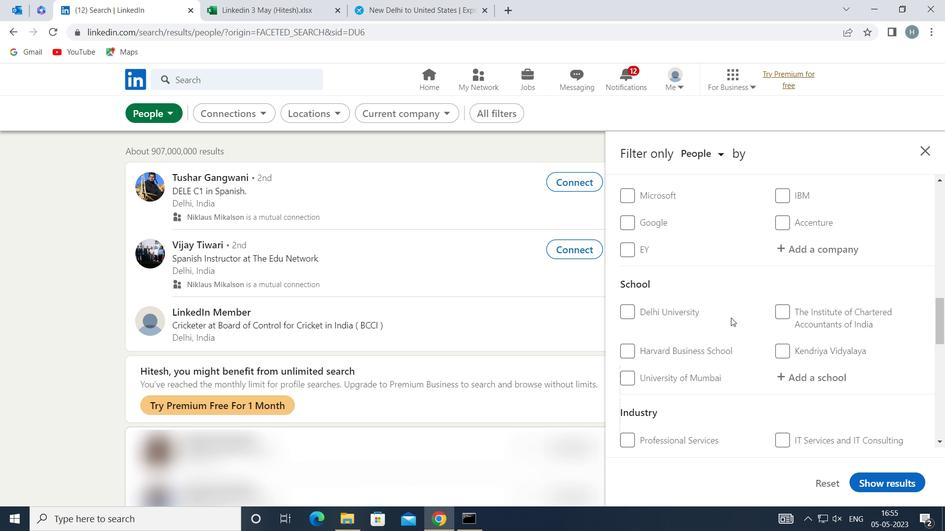 
Action: Mouse scrolled (731, 317) with delta (0, 0)
Screenshot: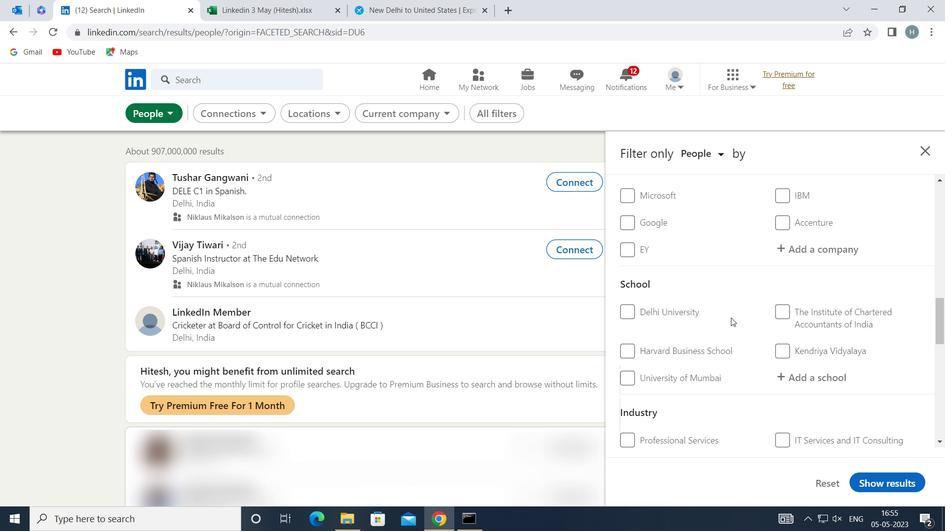 
Action: Mouse moved to (809, 315)
Screenshot: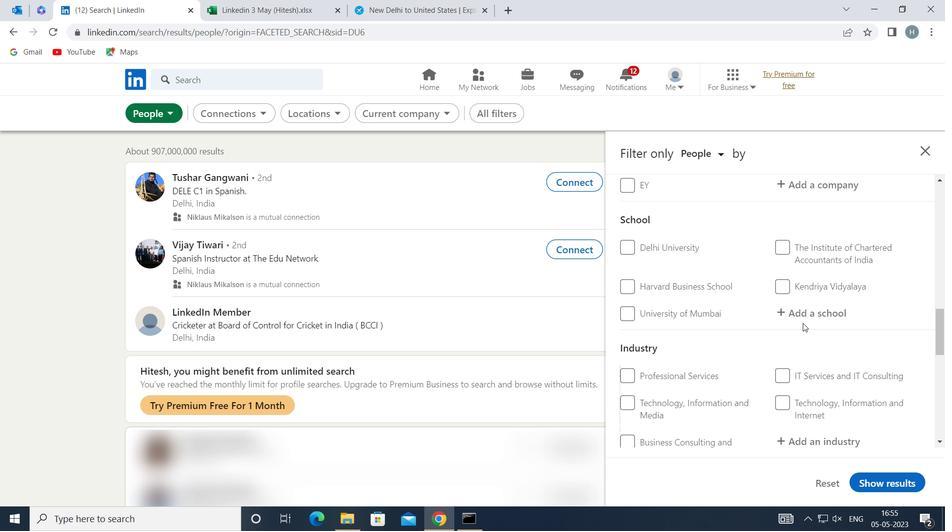 
Action: Mouse pressed left at (809, 315)
Screenshot: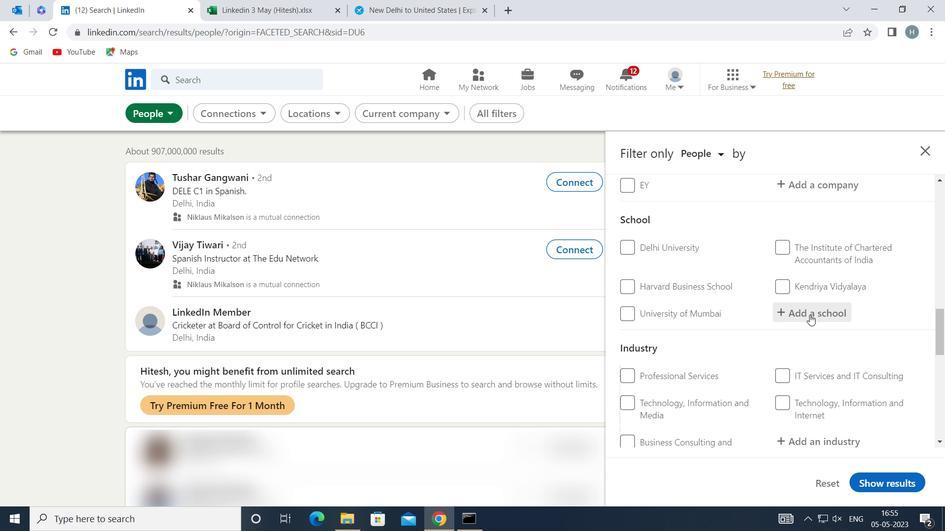 
Action: Mouse moved to (808, 314)
Screenshot: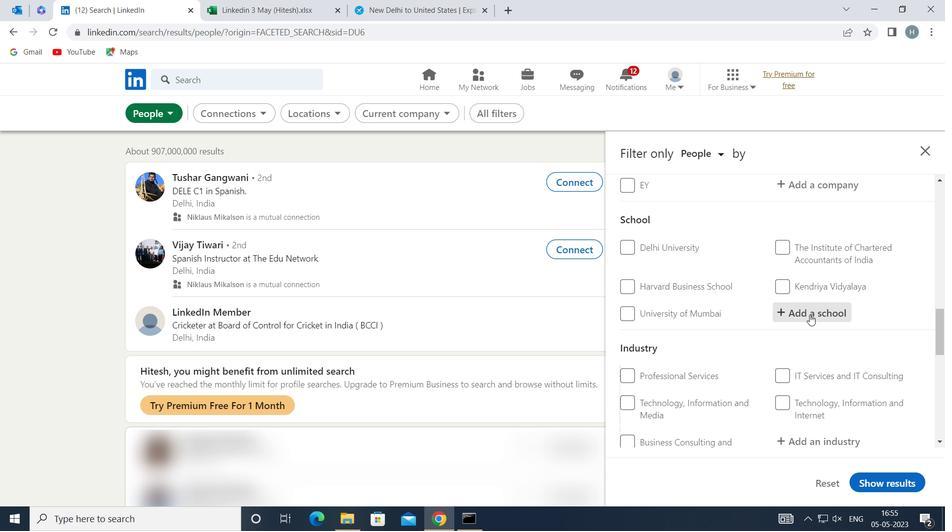 
Action: Key pressed <Key.shift>SINHGAD<Key.space><Key.shift>INSTITUTE<Key.space>OF<Key.space><Key.shift>TECHNOLOGY<Key.space><Key.shift><Key.shift>&
Screenshot: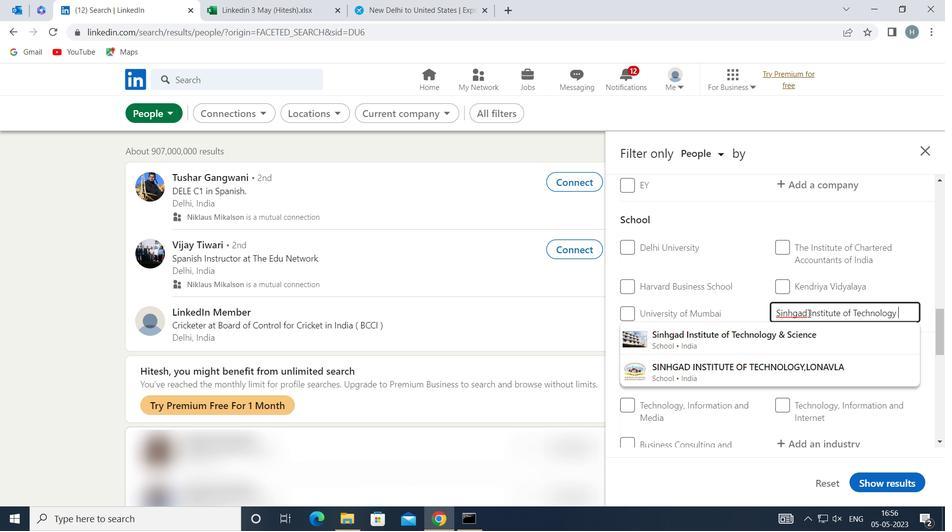 
Action: Mouse moved to (758, 336)
Screenshot: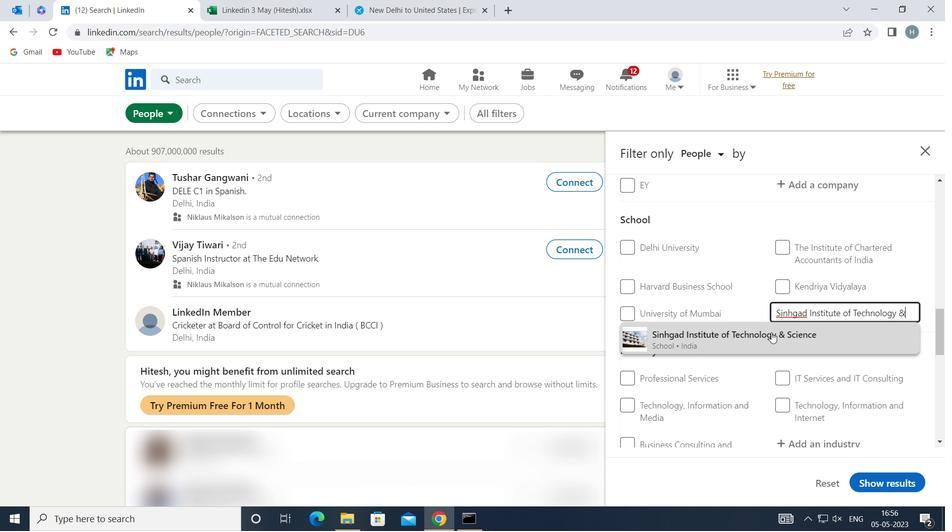 
Action: Mouse pressed left at (758, 336)
Screenshot: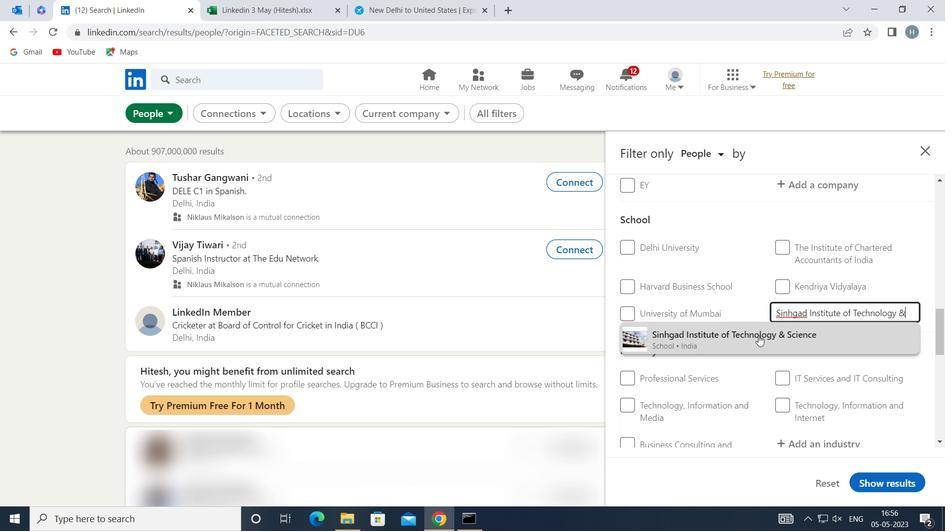 
Action: Mouse moved to (745, 322)
Screenshot: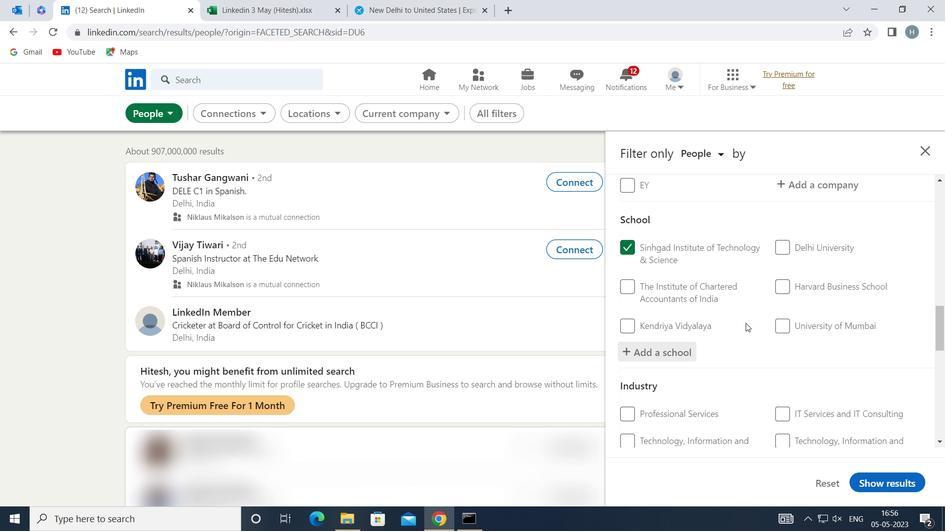 
Action: Mouse scrolled (745, 322) with delta (0, 0)
Screenshot: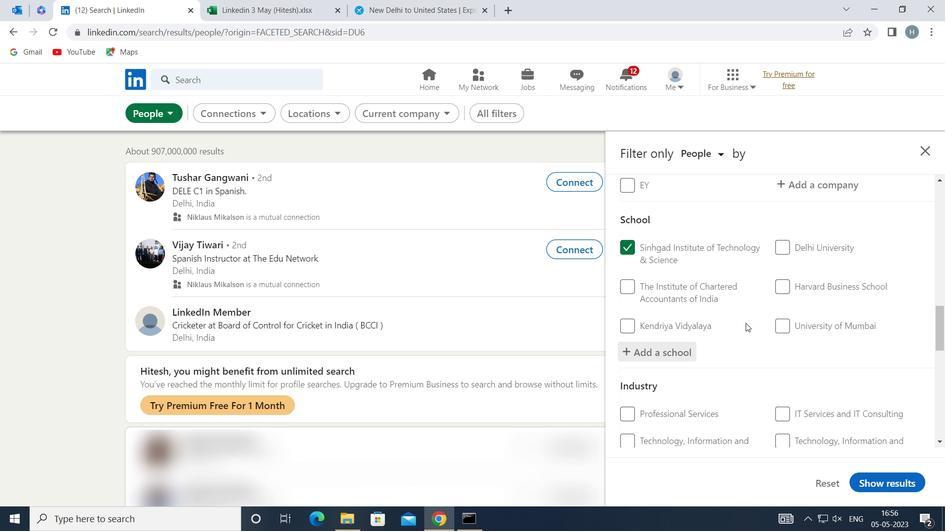 
Action: Mouse scrolled (745, 322) with delta (0, 0)
Screenshot: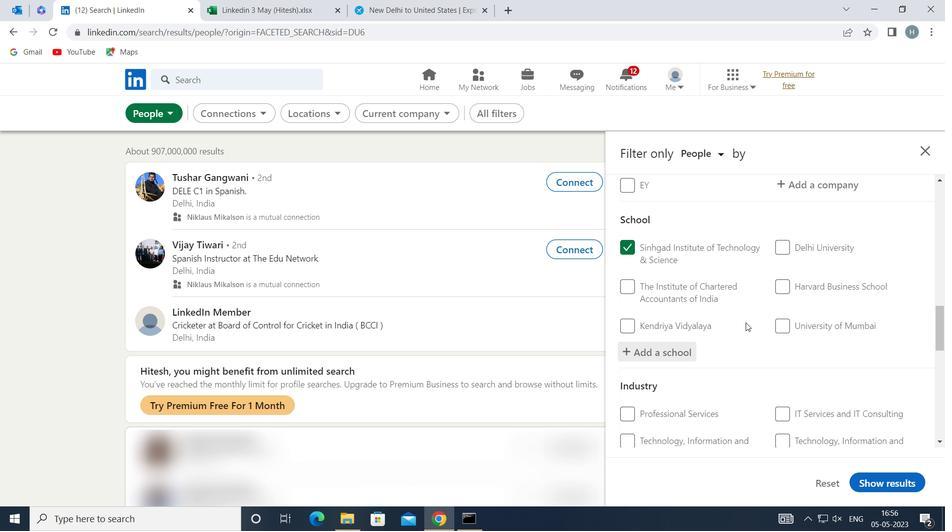 
Action: Mouse scrolled (745, 322) with delta (0, 0)
Screenshot: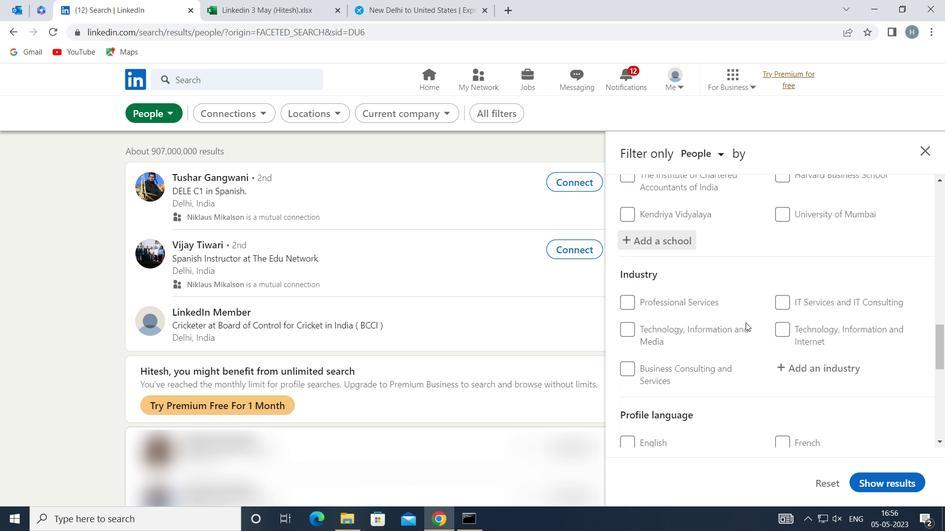 
Action: Mouse moved to (829, 298)
Screenshot: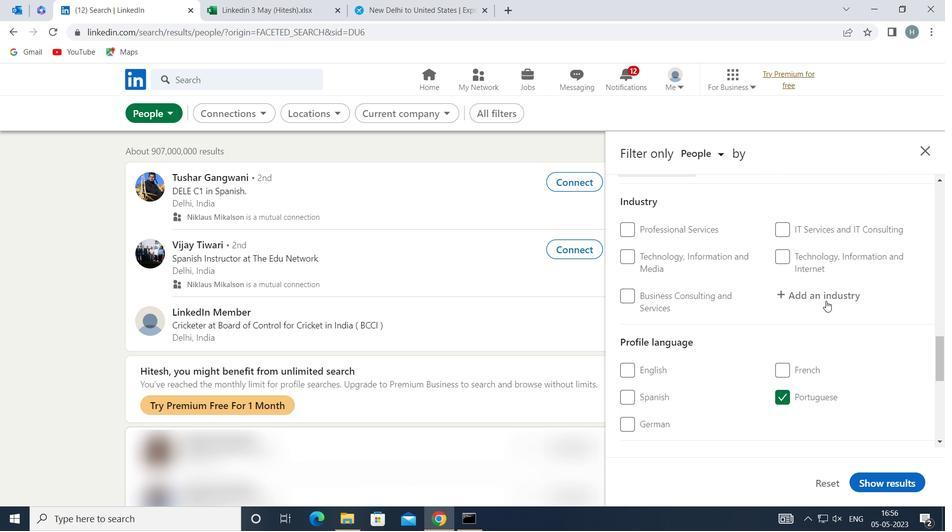 
Action: Mouse pressed left at (829, 298)
Screenshot: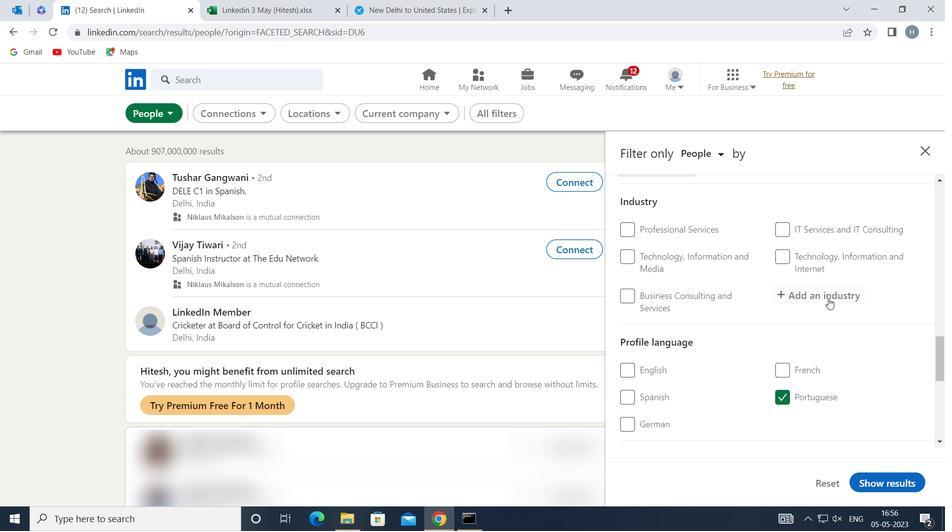 
Action: Key pressed <Key.shift>RETAIL<Key.space><Key.shift>APPL
Screenshot: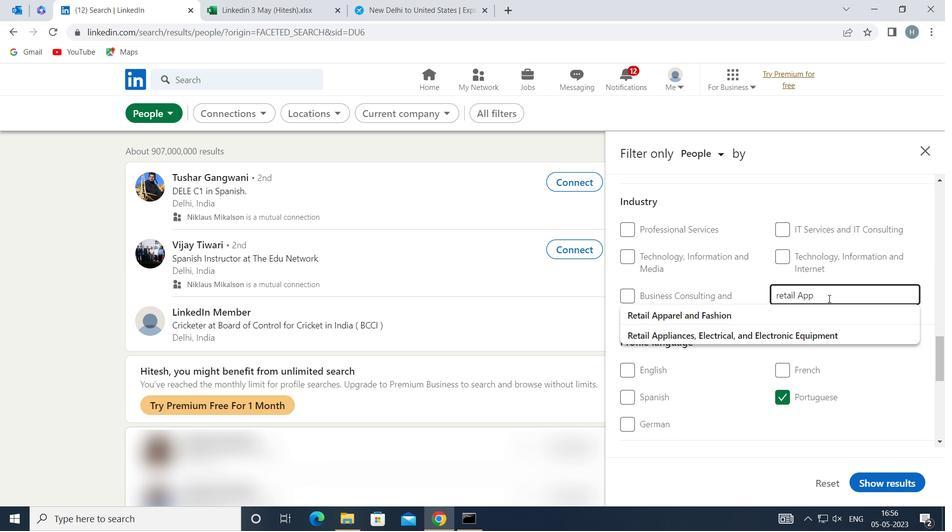 
Action: Mouse moved to (808, 315)
Screenshot: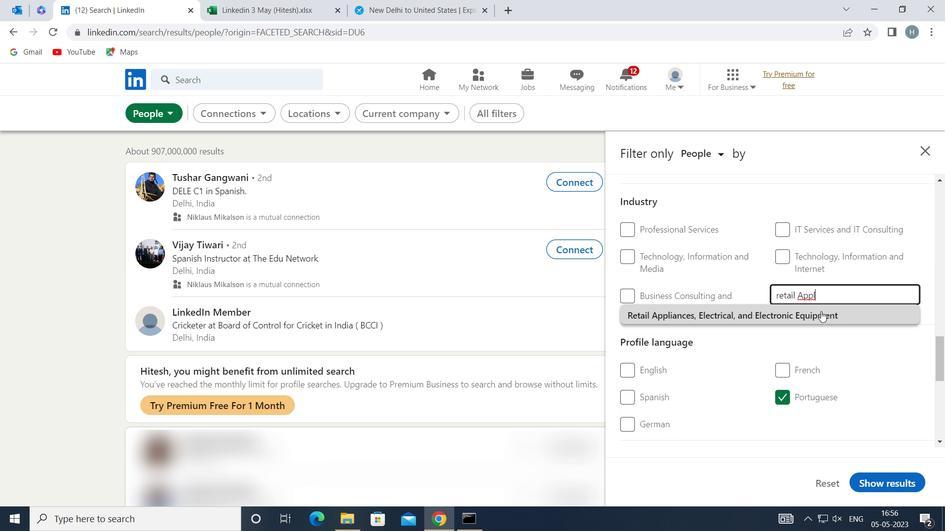 
Action: Mouse pressed left at (808, 315)
Screenshot: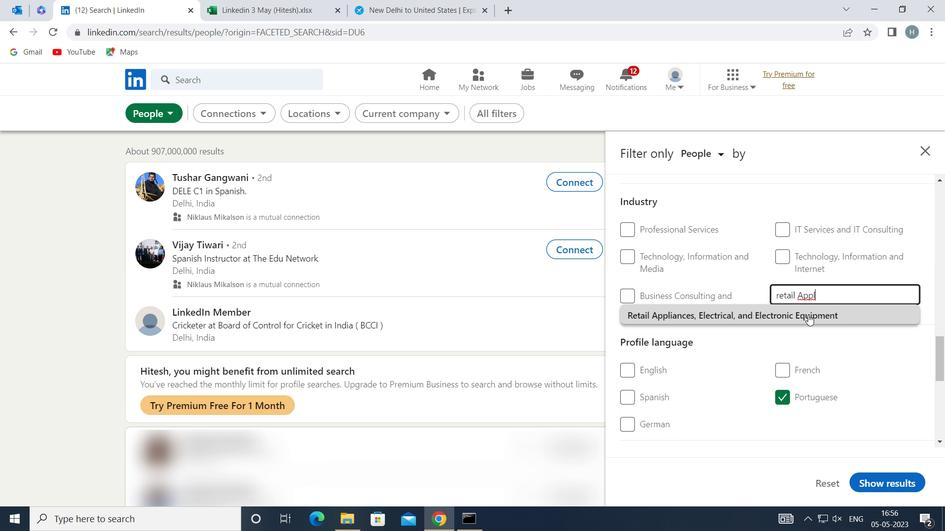 
Action: Mouse moved to (768, 303)
Screenshot: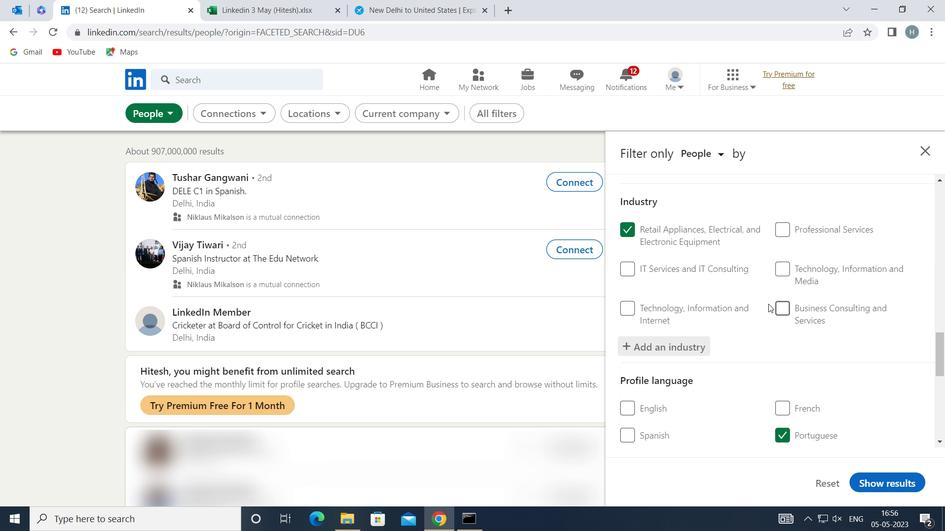 
Action: Mouse scrolled (768, 303) with delta (0, 0)
Screenshot: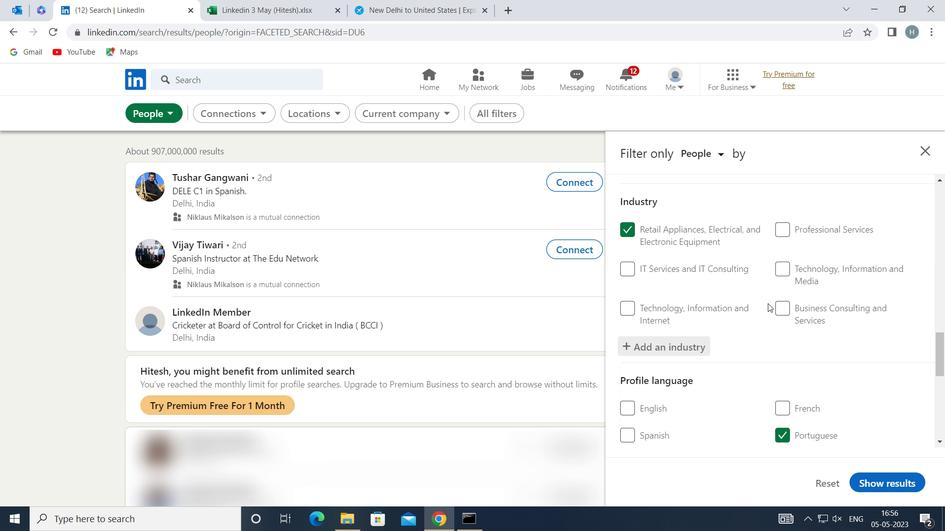 
Action: Mouse scrolled (768, 303) with delta (0, 0)
Screenshot: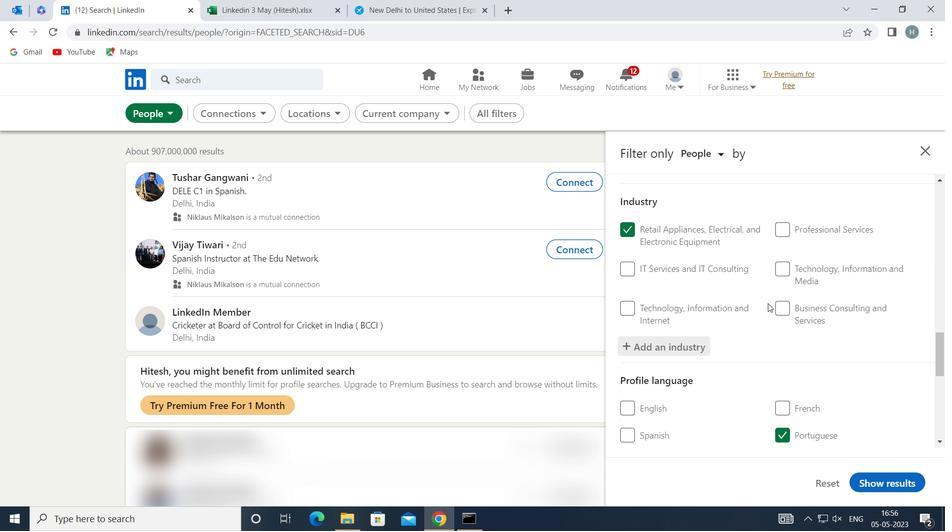 
Action: Mouse scrolled (768, 303) with delta (0, 0)
Screenshot: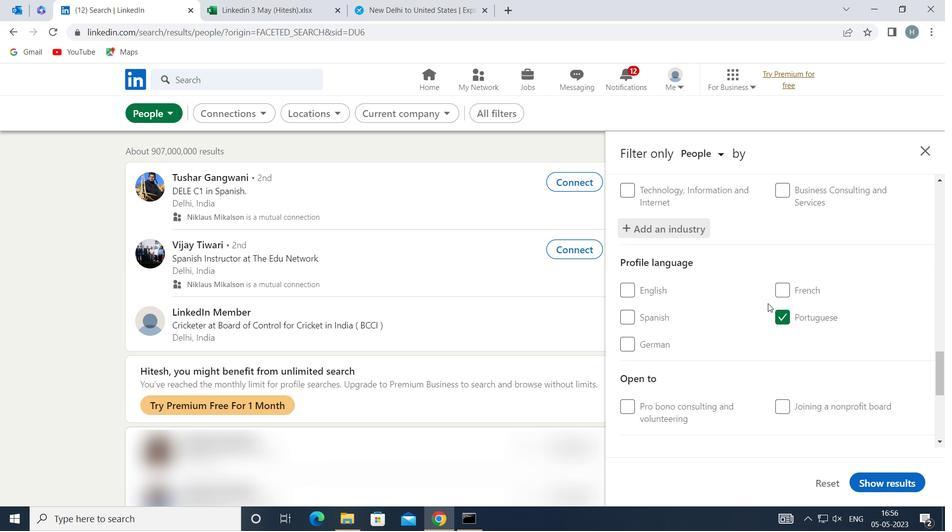 
Action: Mouse scrolled (768, 303) with delta (0, 0)
Screenshot: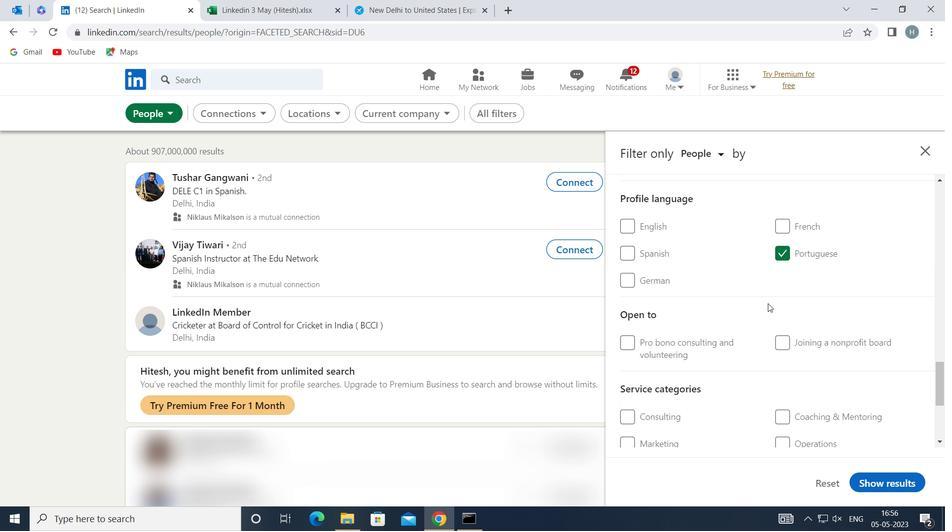 
Action: Mouse scrolled (768, 303) with delta (0, 0)
Screenshot: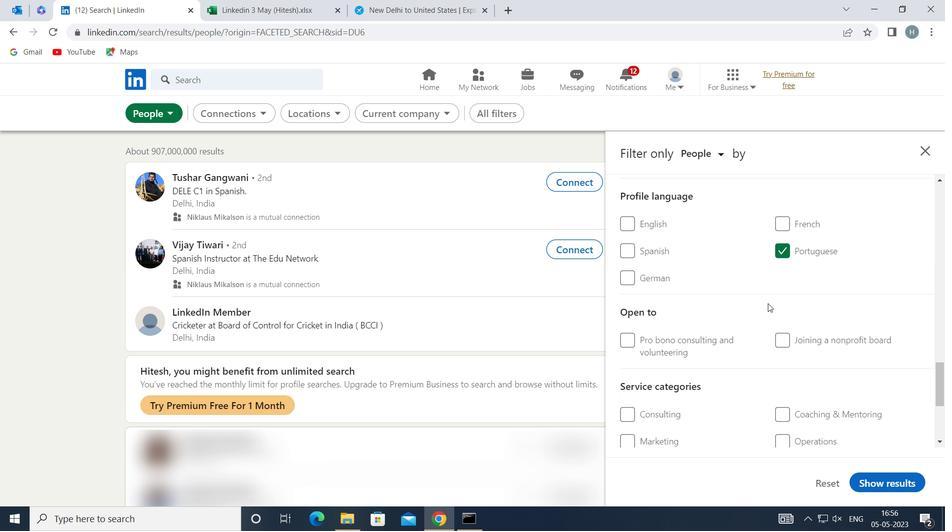
Action: Mouse moved to (806, 345)
Screenshot: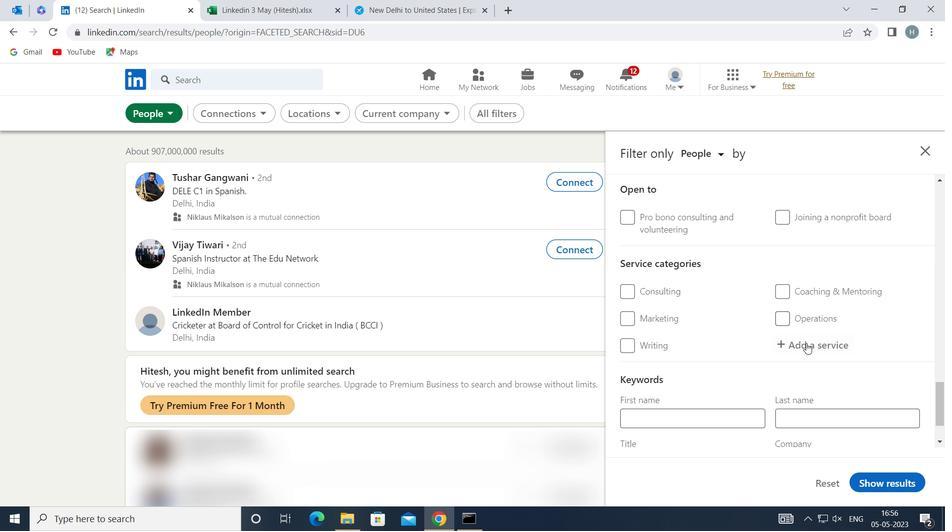 
Action: Mouse pressed left at (806, 345)
Screenshot: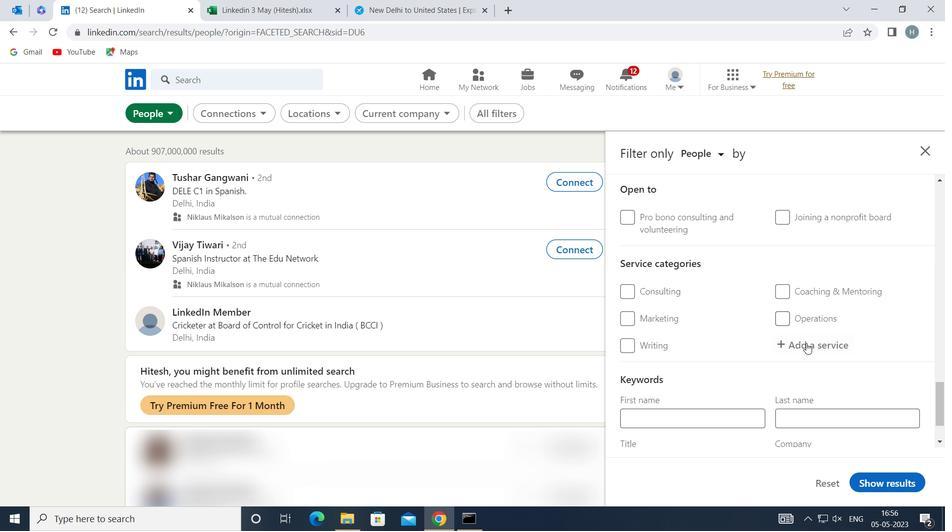
Action: Mouse moved to (802, 345)
Screenshot: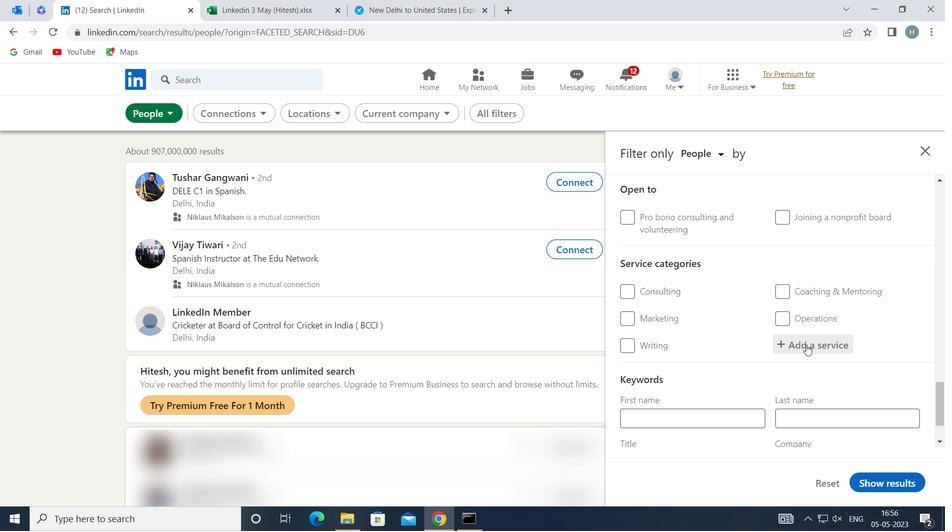 
Action: Key pressed <Key.shift>MORTGA
Screenshot: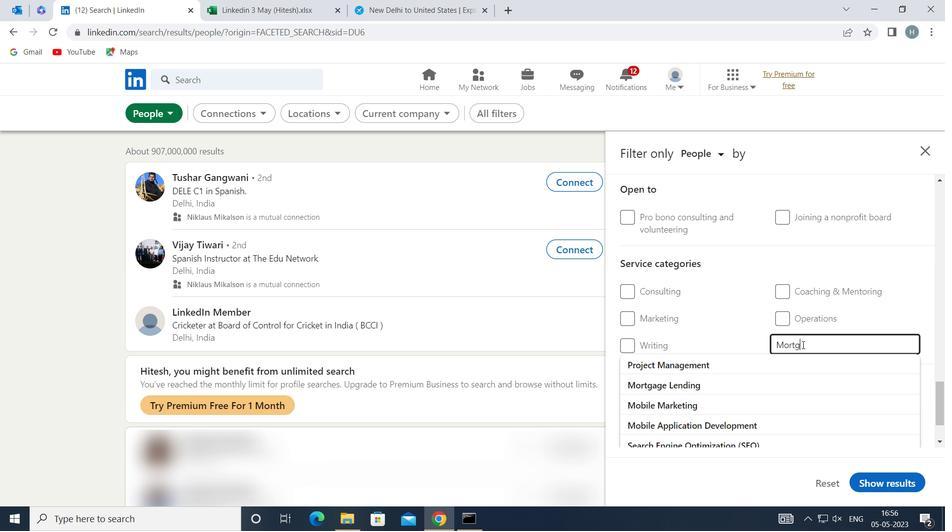 
Action: Mouse moved to (771, 363)
Screenshot: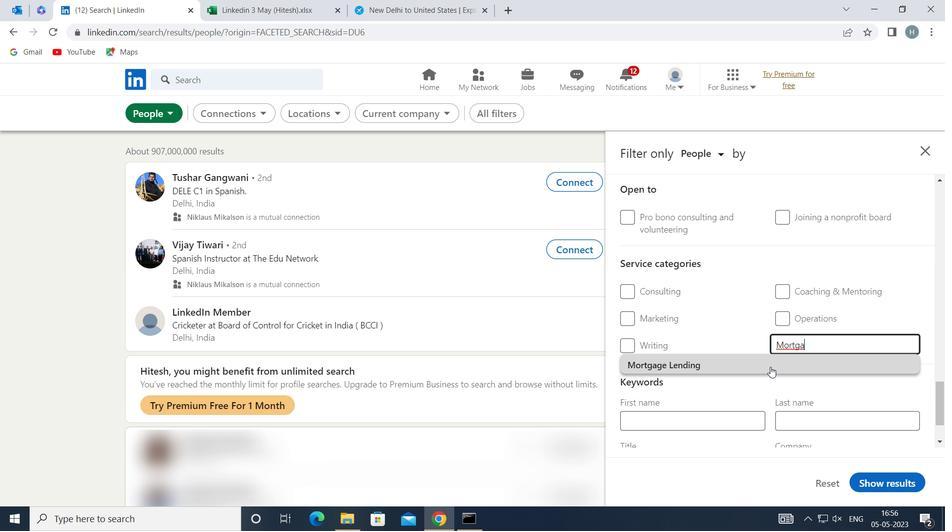 
Action: Mouse pressed left at (771, 363)
Screenshot: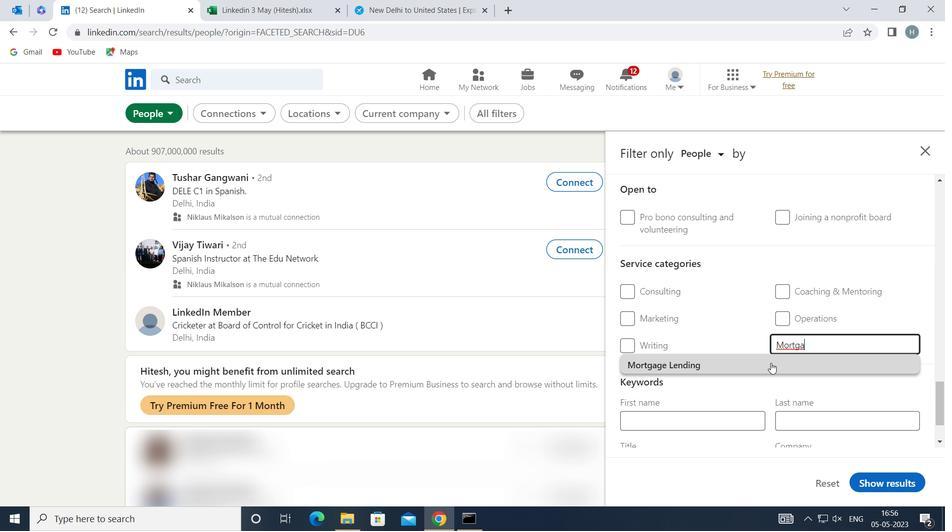 
Action: Mouse moved to (756, 367)
Screenshot: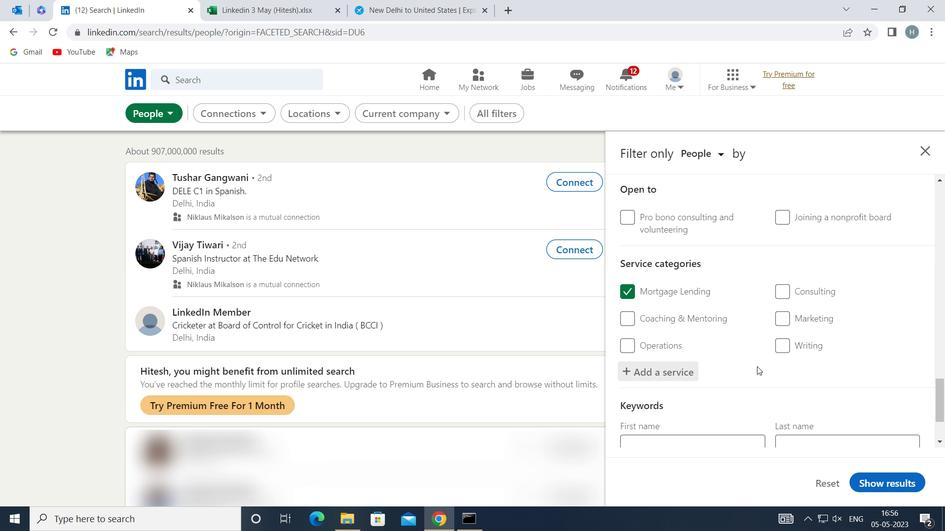 
Action: Mouse scrolled (756, 367) with delta (0, 0)
Screenshot: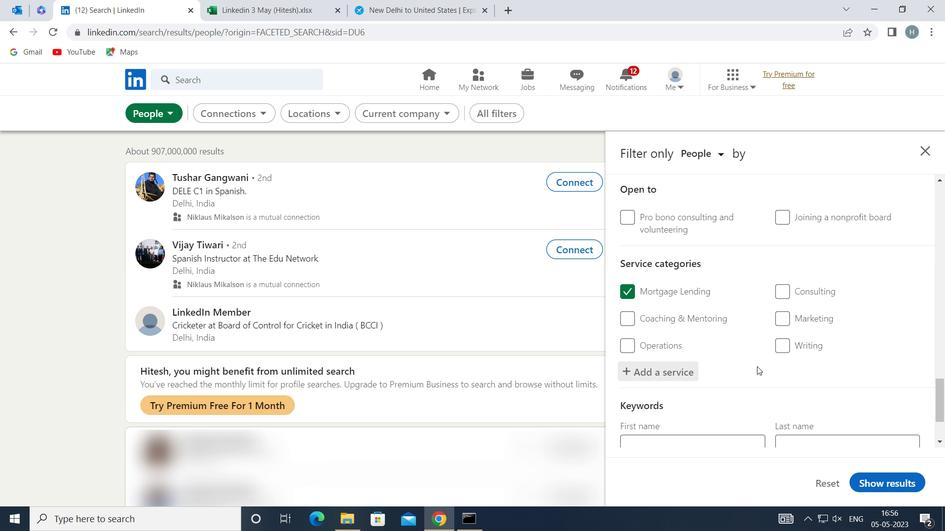
Action: Mouse moved to (754, 369)
Screenshot: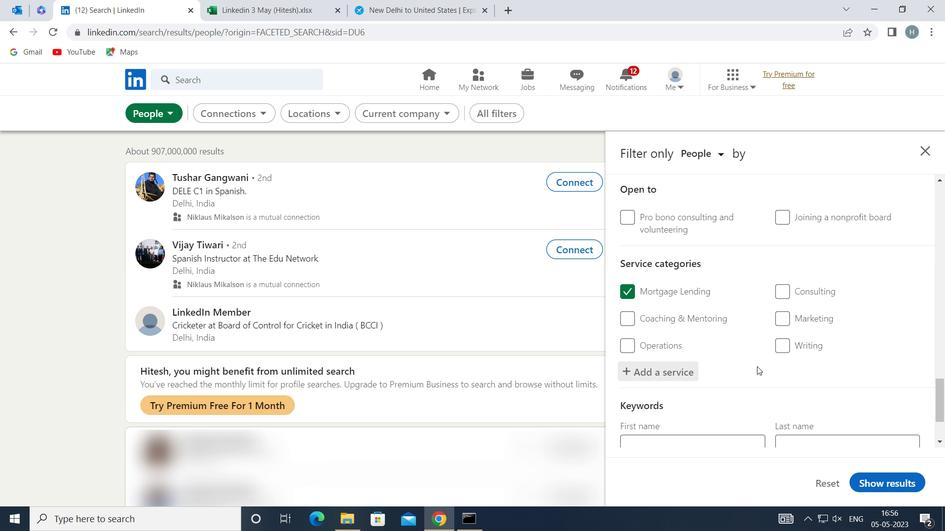 
Action: Mouse scrolled (754, 368) with delta (0, 0)
Screenshot: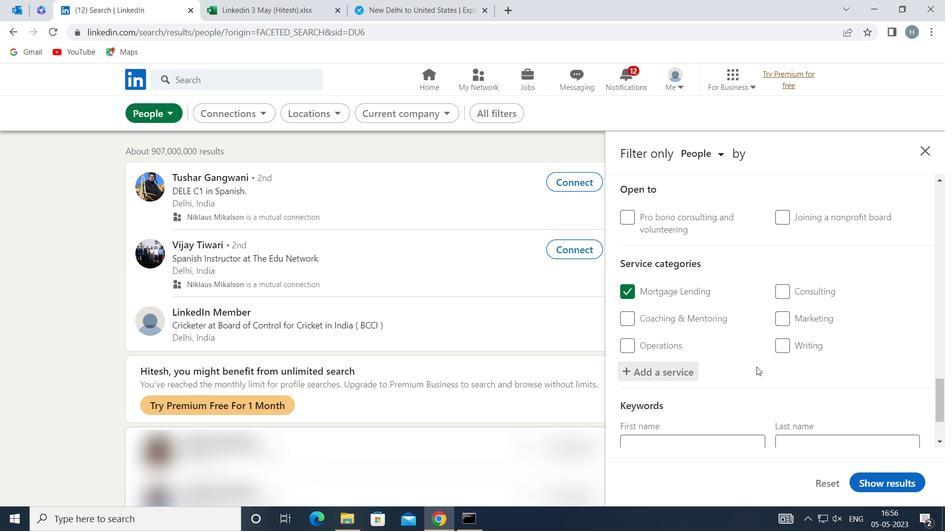 
Action: Mouse moved to (753, 369)
Screenshot: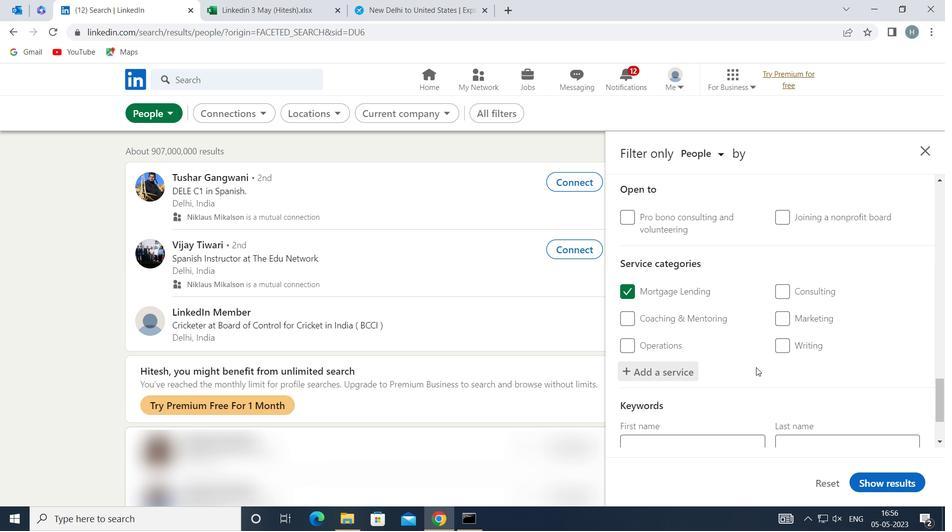 
Action: Mouse scrolled (753, 368) with delta (0, 0)
Screenshot: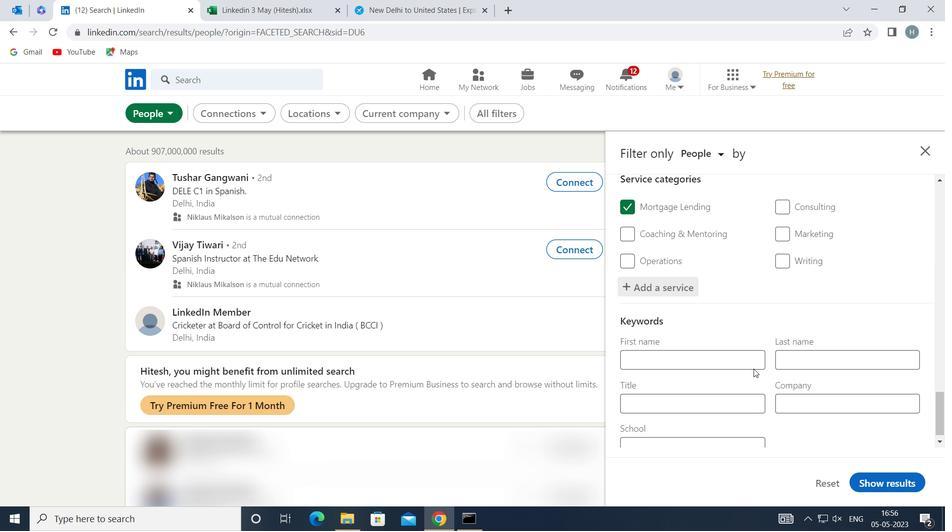 
Action: Mouse moved to (719, 386)
Screenshot: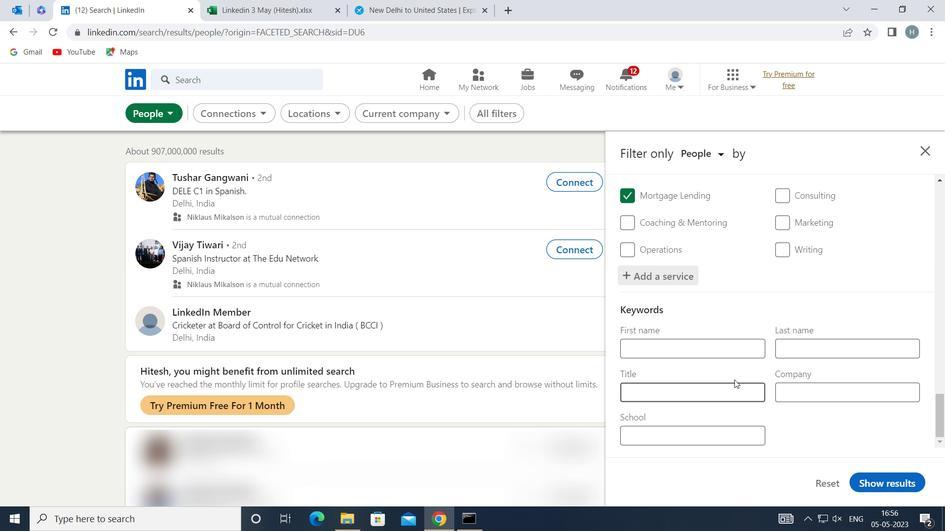 
Action: Mouse pressed left at (719, 386)
Screenshot: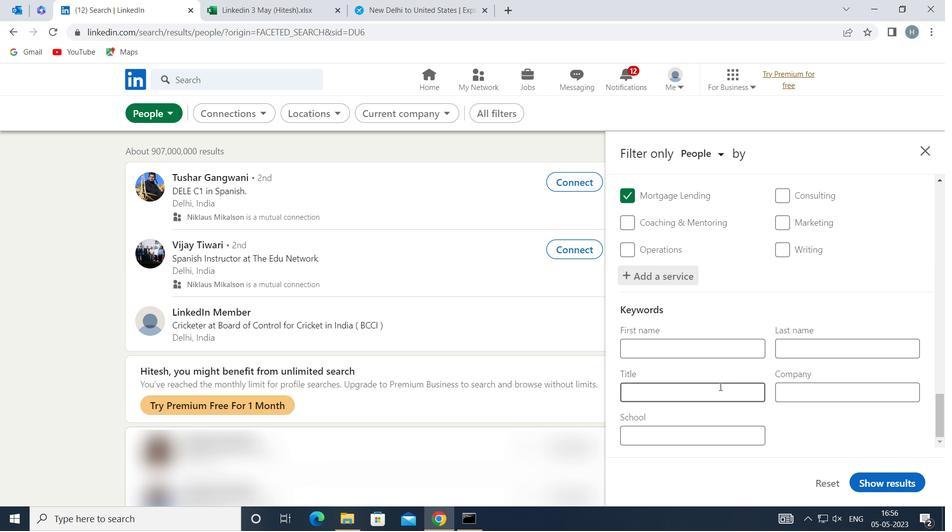 
Action: Key pressed <Key.shift>ANIMAL<Key.space><Key.shift>TRAINER
Screenshot: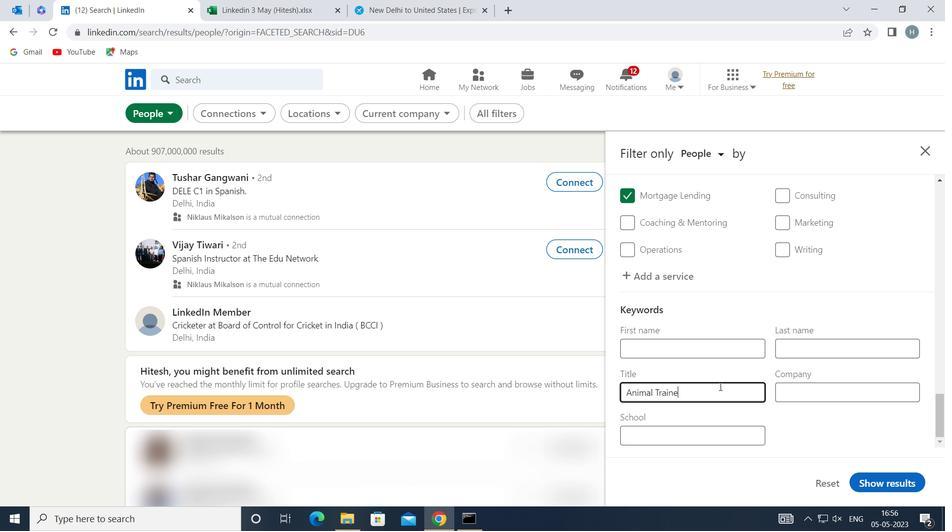 
Action: Mouse moved to (883, 484)
Screenshot: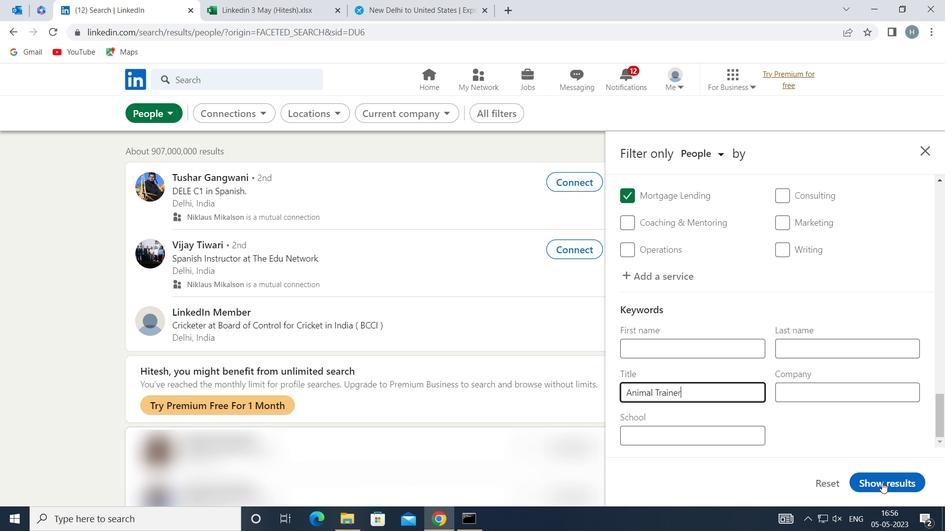 
Action: Mouse pressed left at (883, 484)
Screenshot: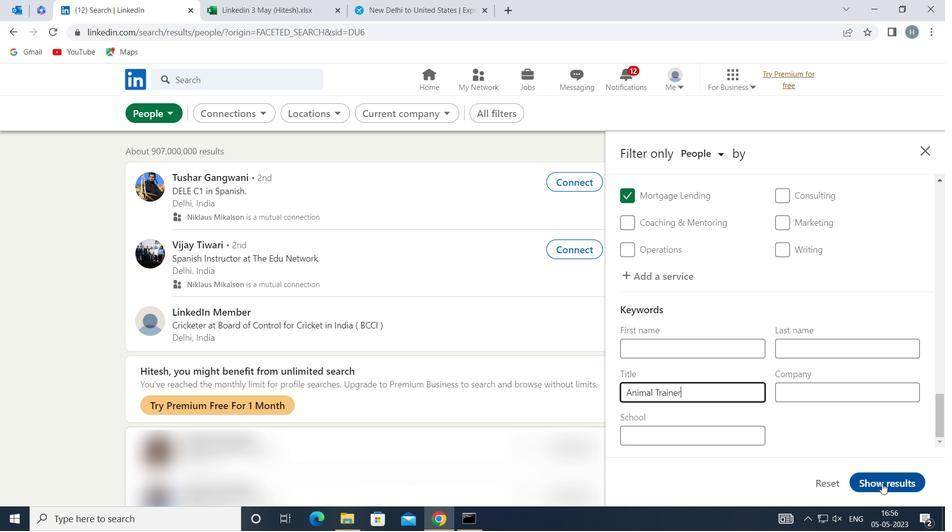 
Action: Mouse moved to (883, 483)
Screenshot: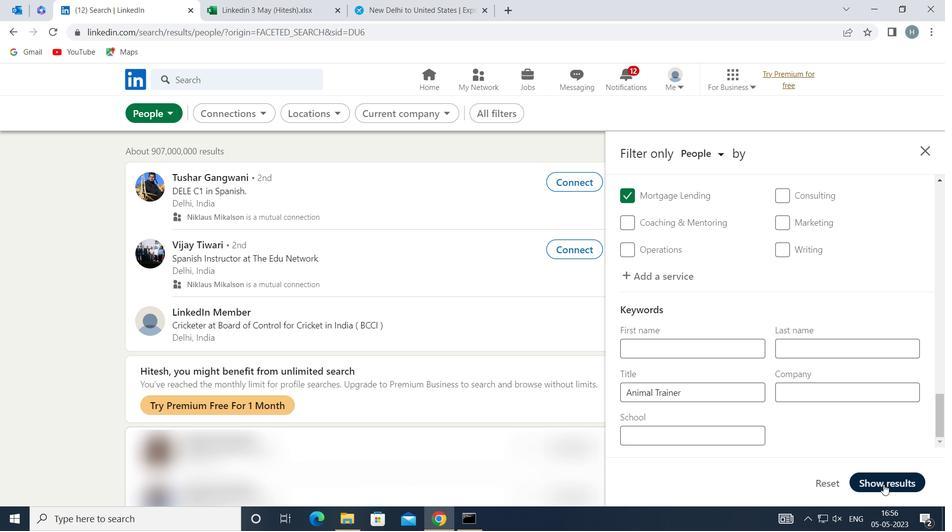 
